 Task: Add Amazing Grass Tropical Green Superfood Energy to the cart.
Action: Mouse moved to (222, 100)
Screenshot: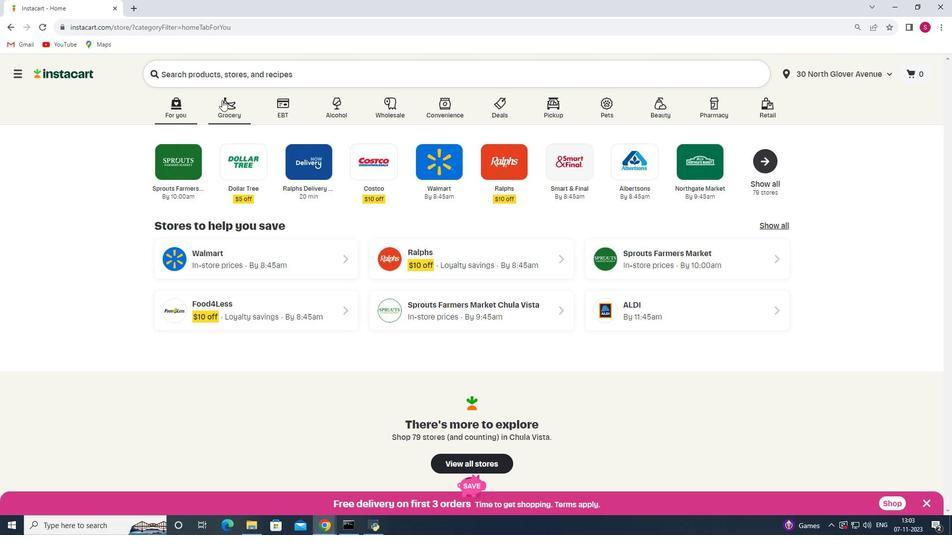 
Action: Mouse pressed left at (222, 100)
Screenshot: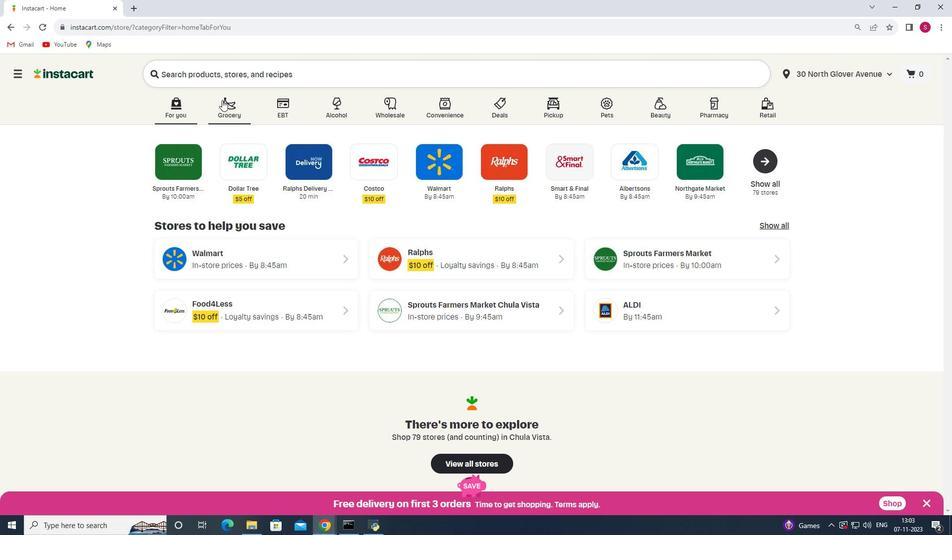 
Action: Mouse moved to (221, 282)
Screenshot: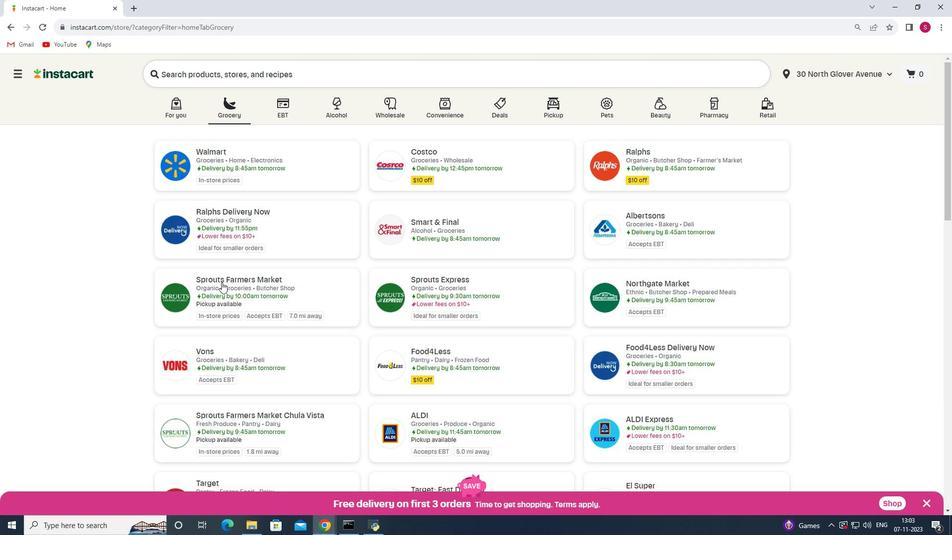 
Action: Mouse pressed left at (221, 282)
Screenshot: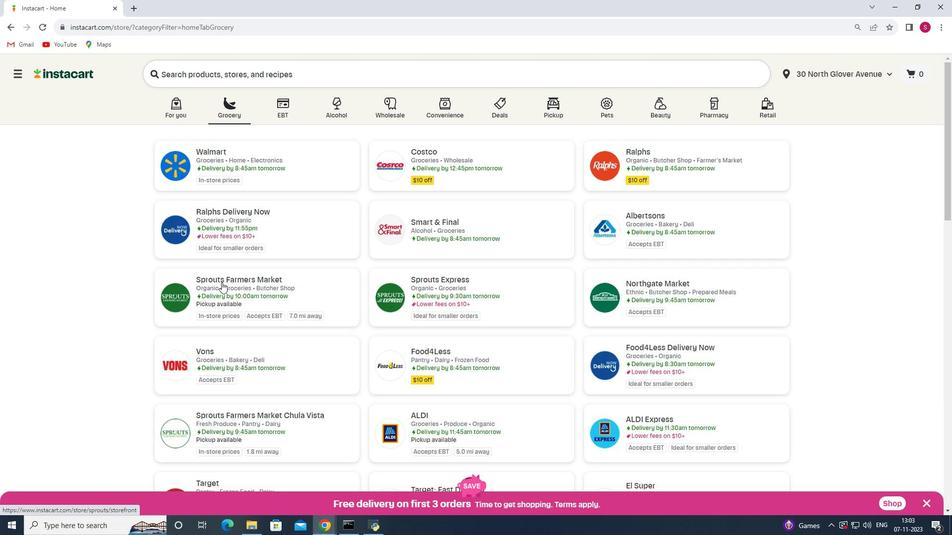 
Action: Mouse moved to (49, 293)
Screenshot: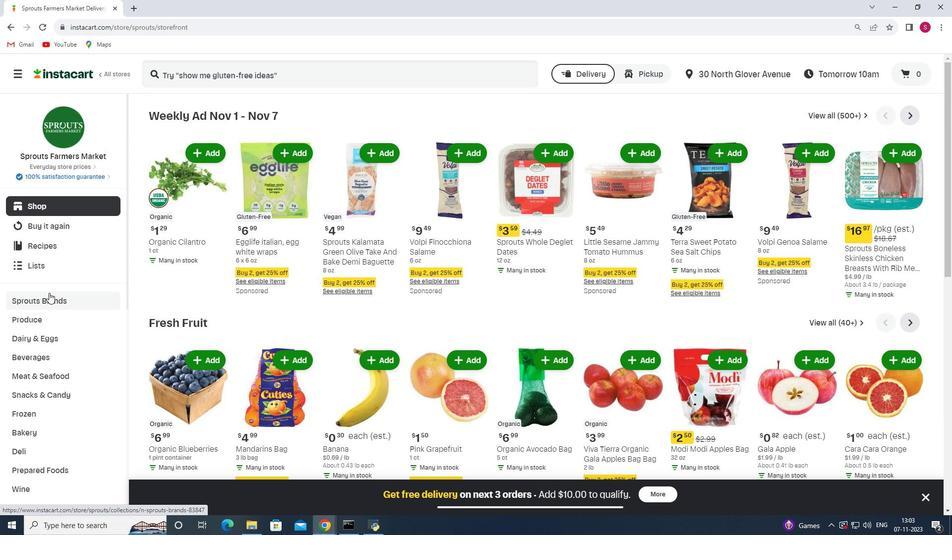 
Action: Mouse scrolled (49, 292) with delta (0, 0)
Screenshot: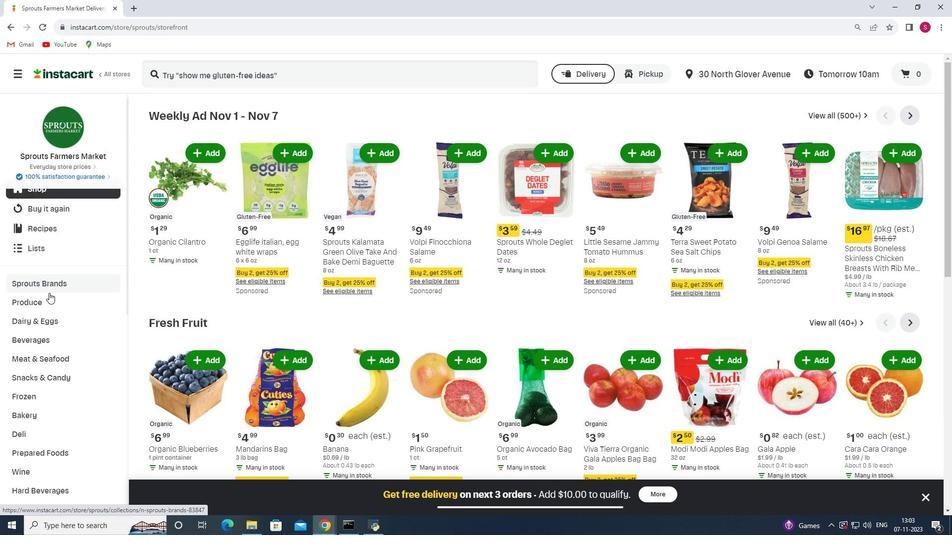 
Action: Mouse scrolled (49, 292) with delta (0, 0)
Screenshot: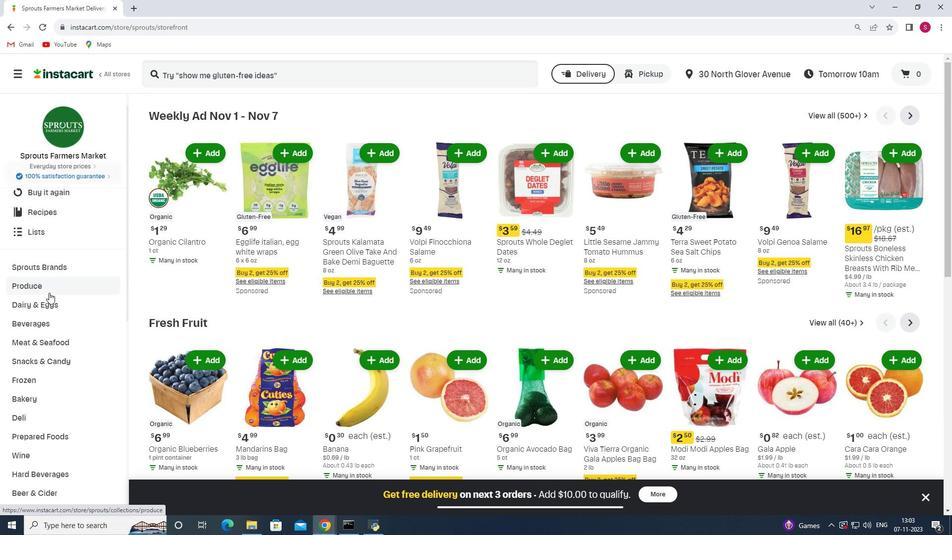 
Action: Mouse scrolled (49, 292) with delta (0, 0)
Screenshot: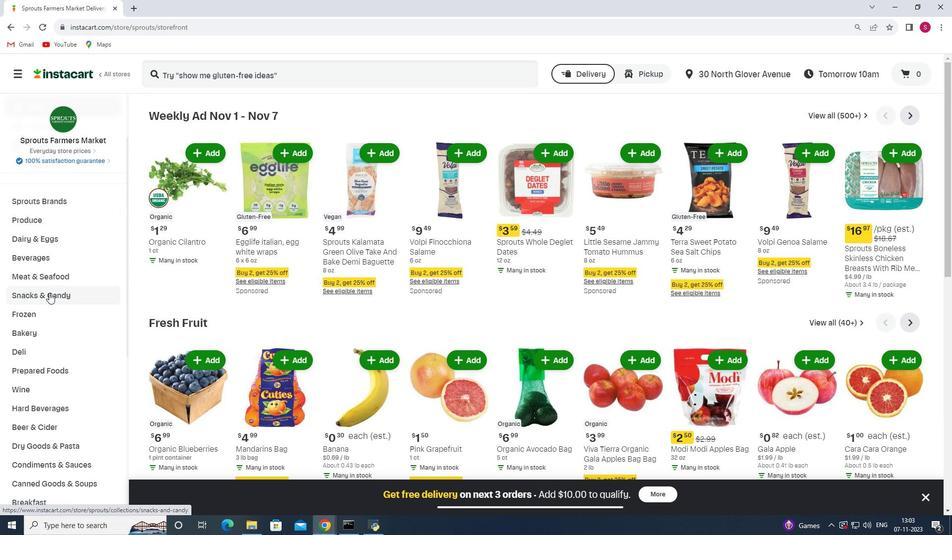 
Action: Mouse scrolled (49, 292) with delta (0, 0)
Screenshot: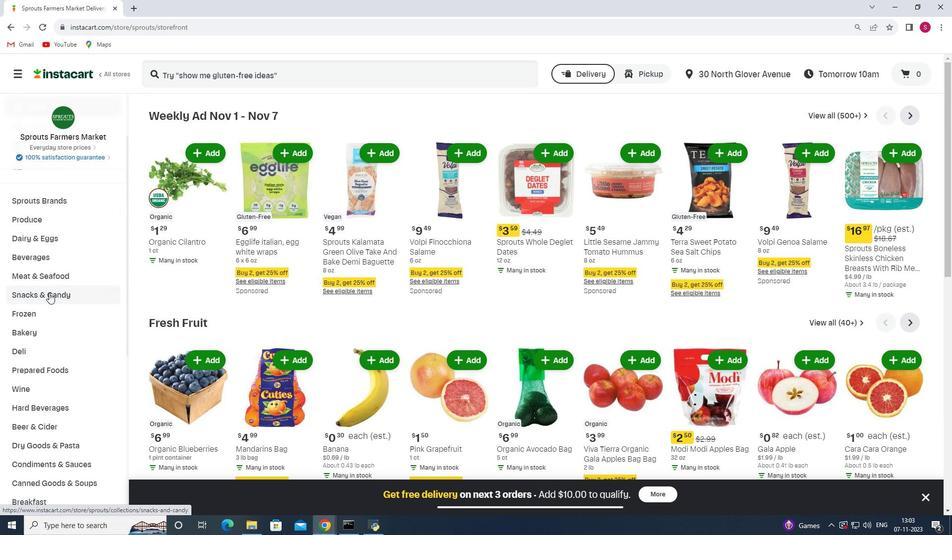 
Action: Mouse scrolled (49, 292) with delta (0, 0)
Screenshot: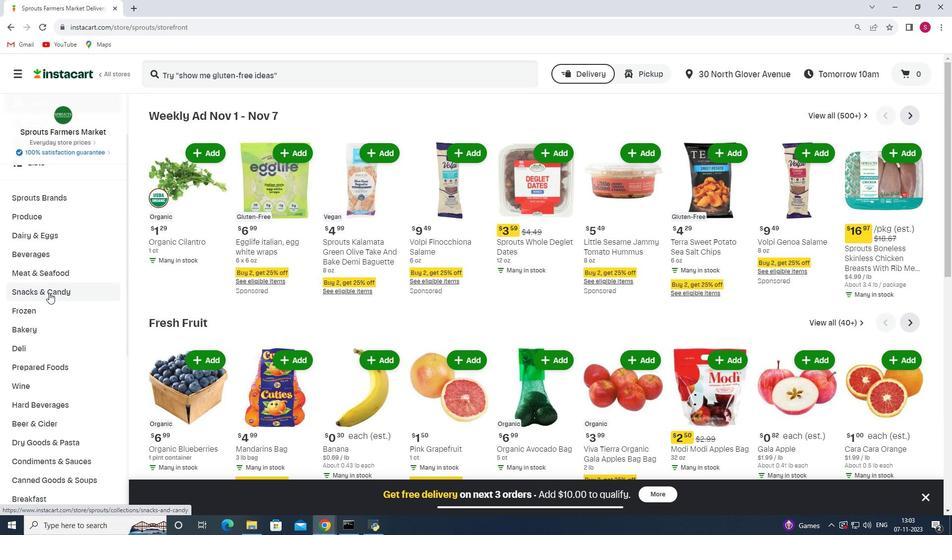 
Action: Mouse scrolled (49, 292) with delta (0, 0)
Screenshot: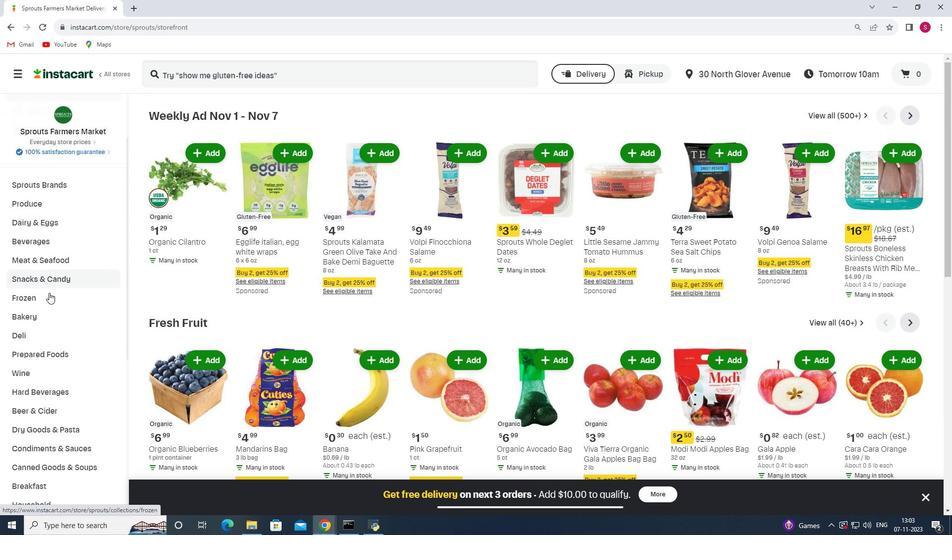 
Action: Mouse scrolled (49, 292) with delta (0, 0)
Screenshot: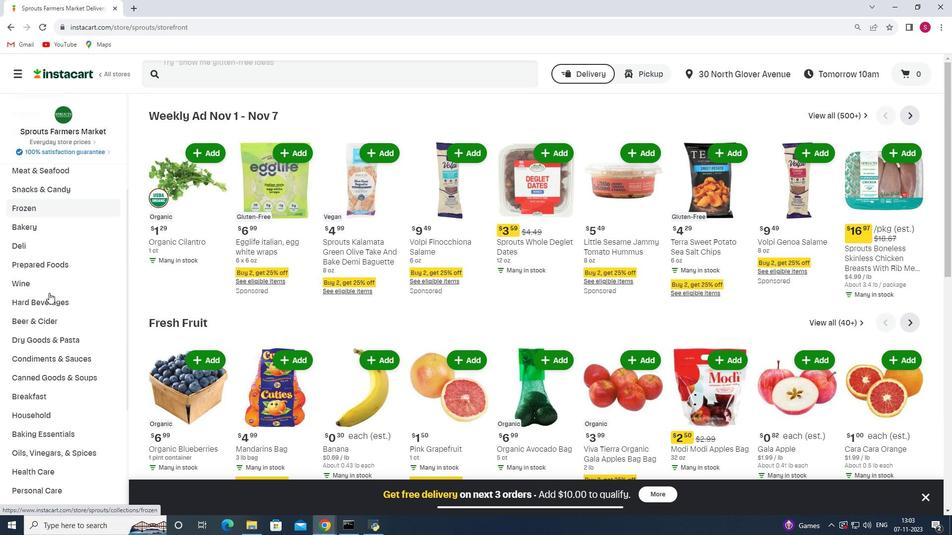 
Action: Mouse scrolled (49, 292) with delta (0, 0)
Screenshot: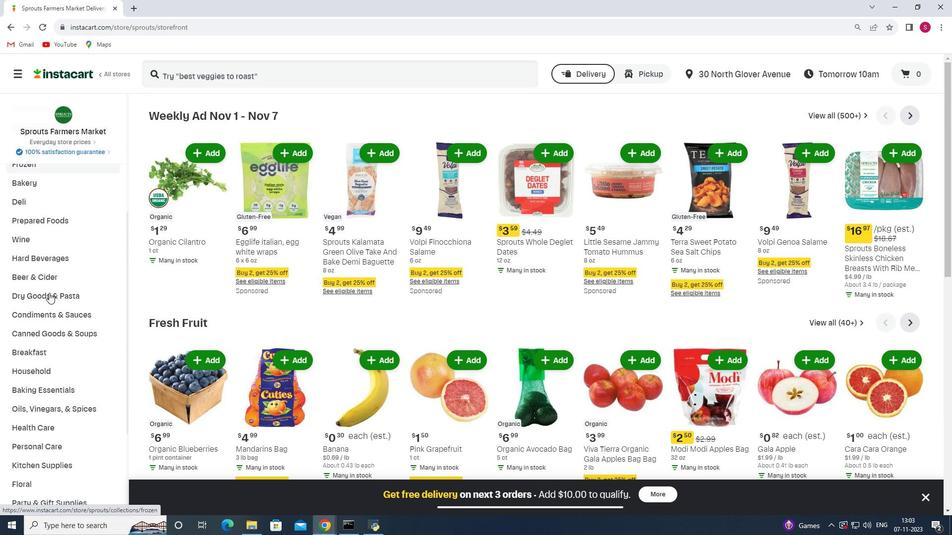 
Action: Mouse scrolled (49, 292) with delta (0, 0)
Screenshot: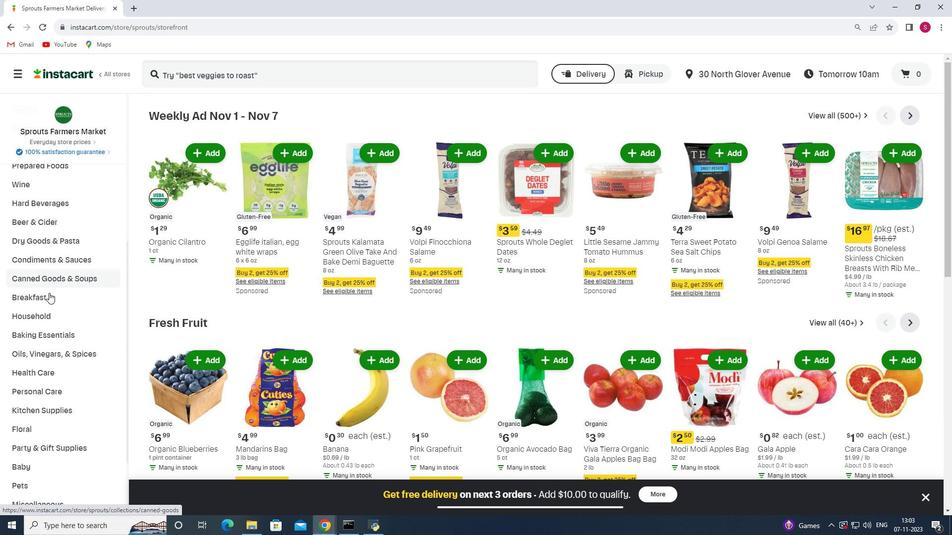 
Action: Mouse scrolled (49, 292) with delta (0, 0)
Screenshot: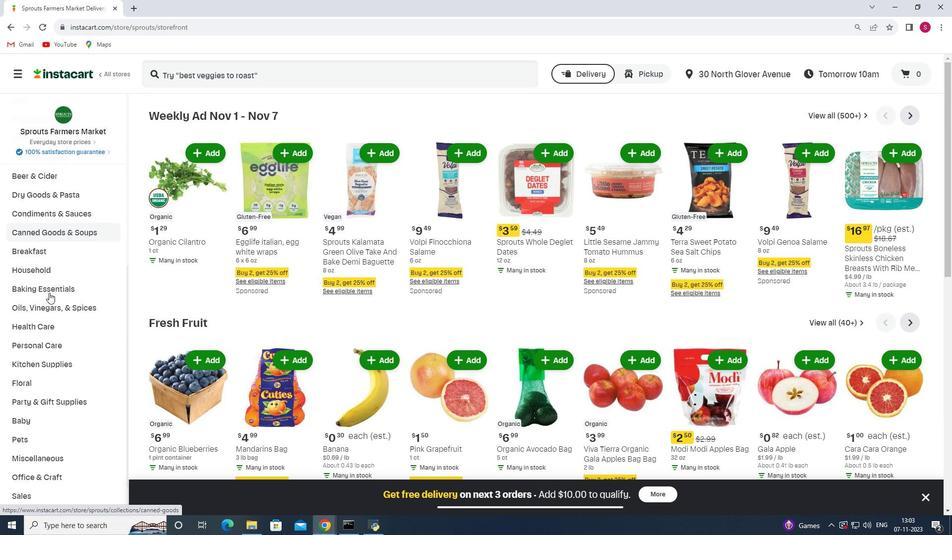 
Action: Mouse moved to (53, 286)
Screenshot: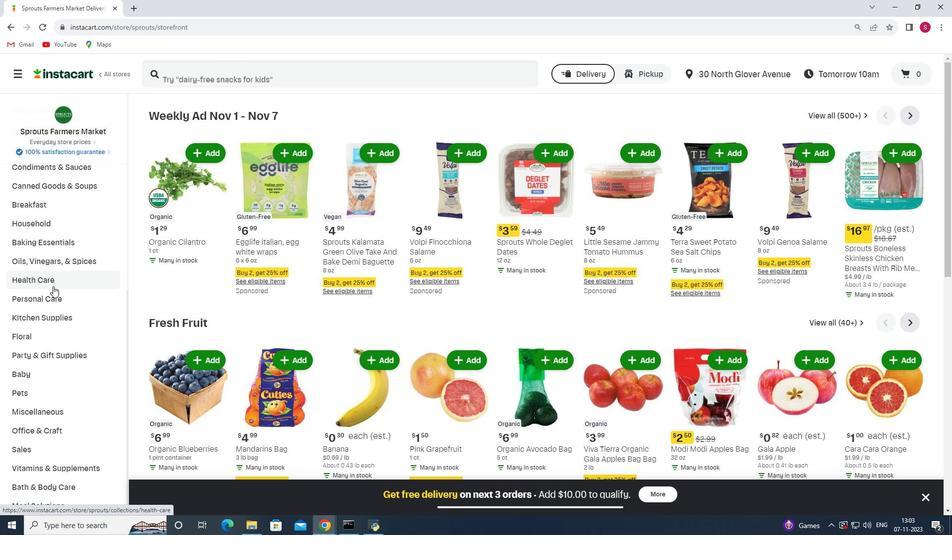 
Action: Mouse pressed left at (53, 286)
Screenshot: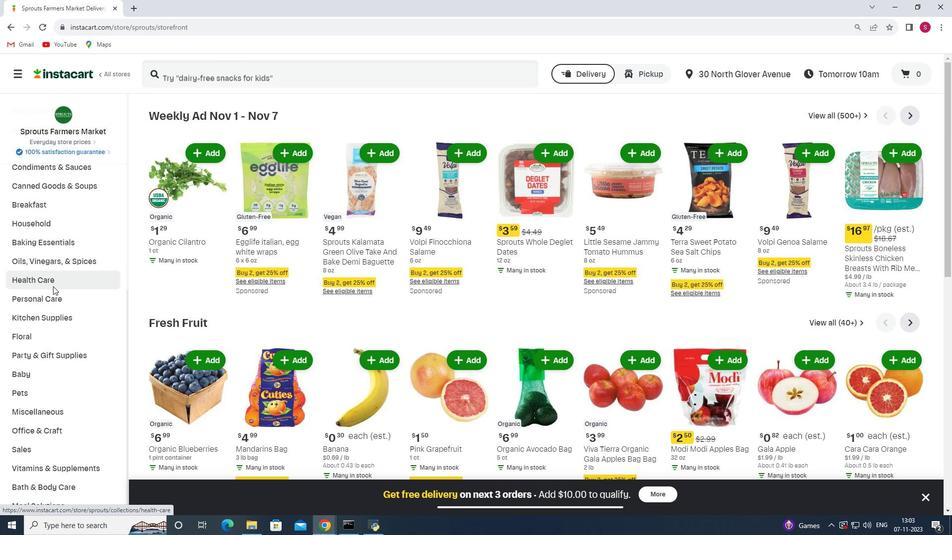 
Action: Mouse moved to (356, 141)
Screenshot: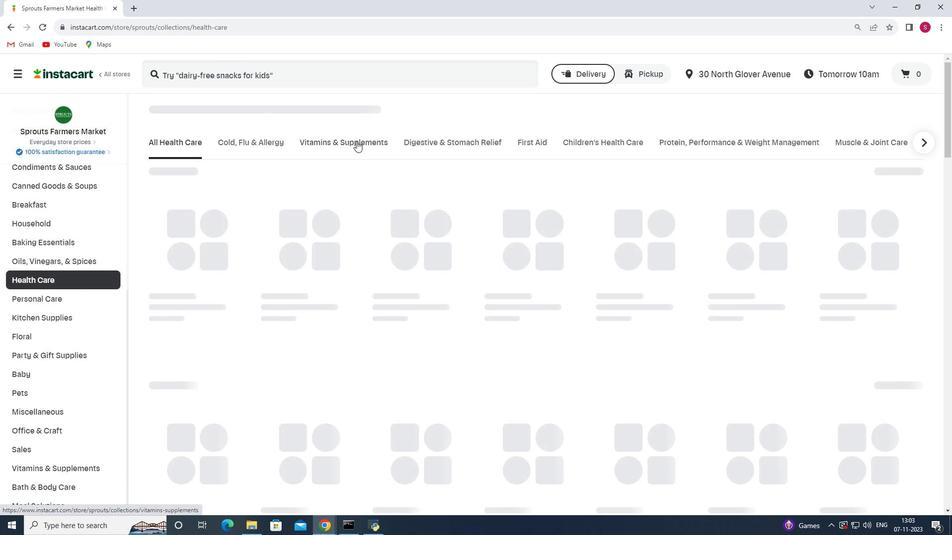 
Action: Mouse pressed left at (356, 141)
Screenshot: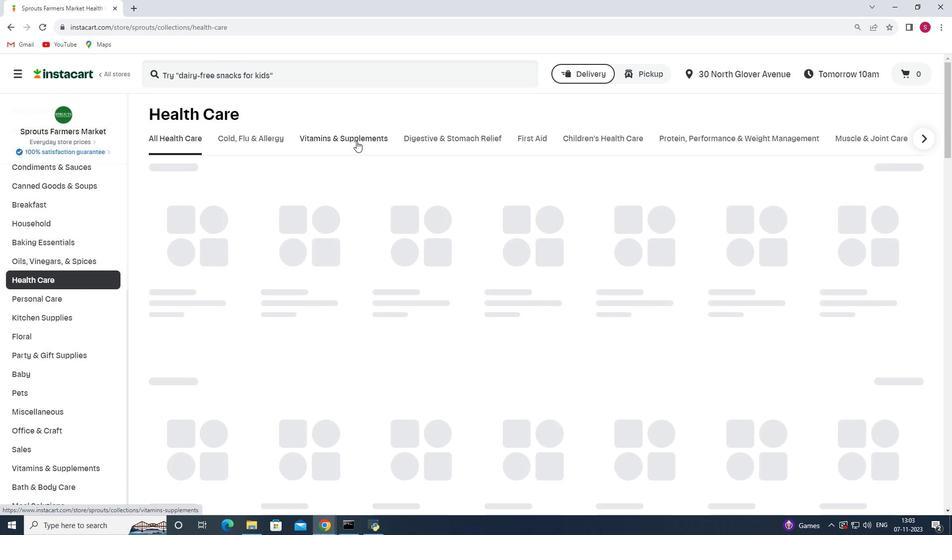 
Action: Mouse moved to (400, 183)
Screenshot: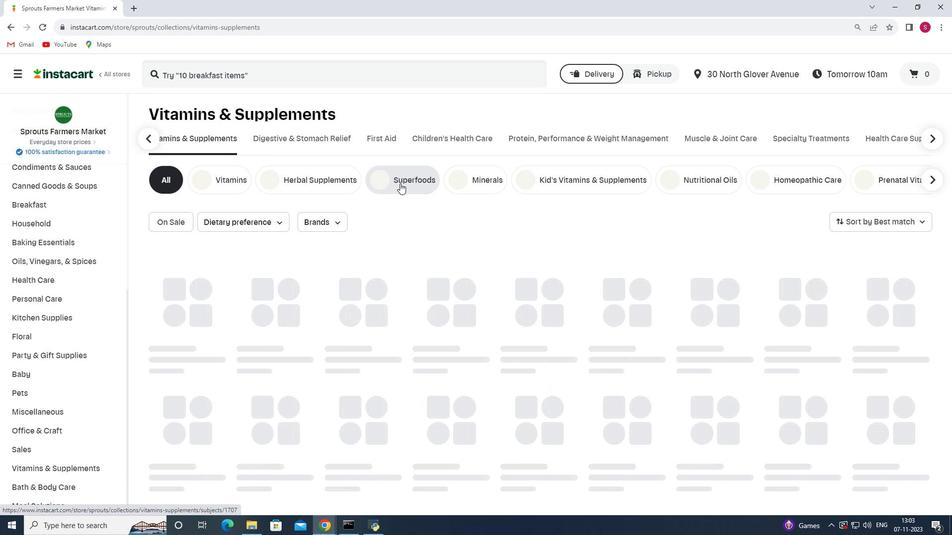 
Action: Mouse pressed left at (400, 183)
Screenshot: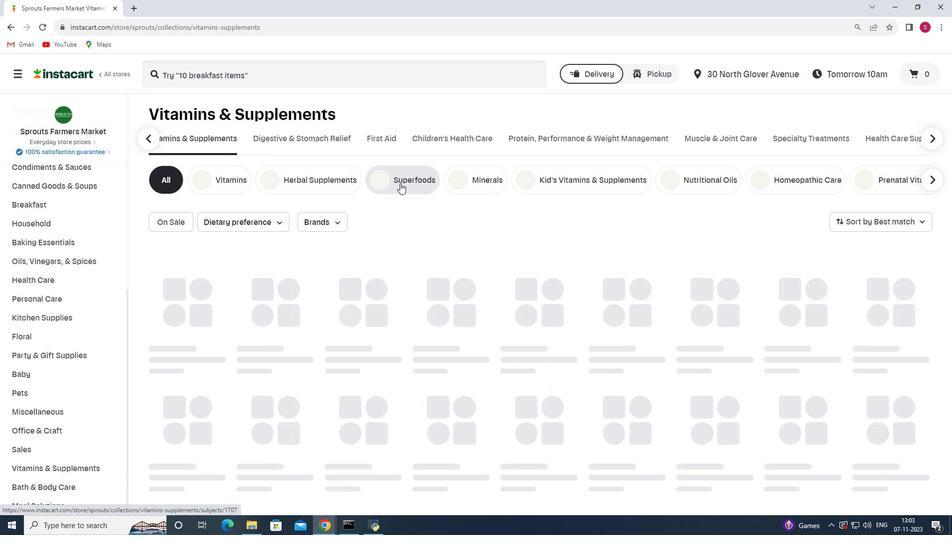 
Action: Mouse moved to (277, 73)
Screenshot: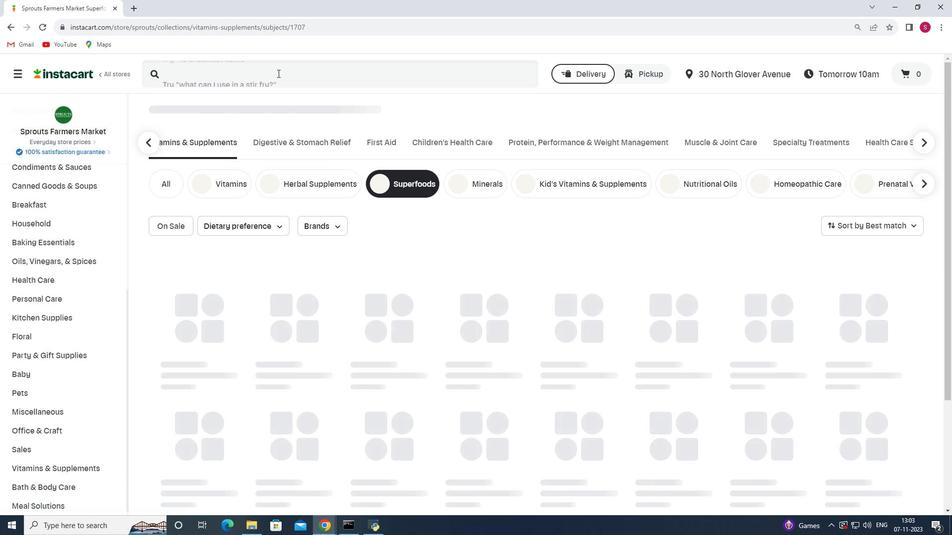 
Action: Mouse pressed left at (277, 73)
Screenshot: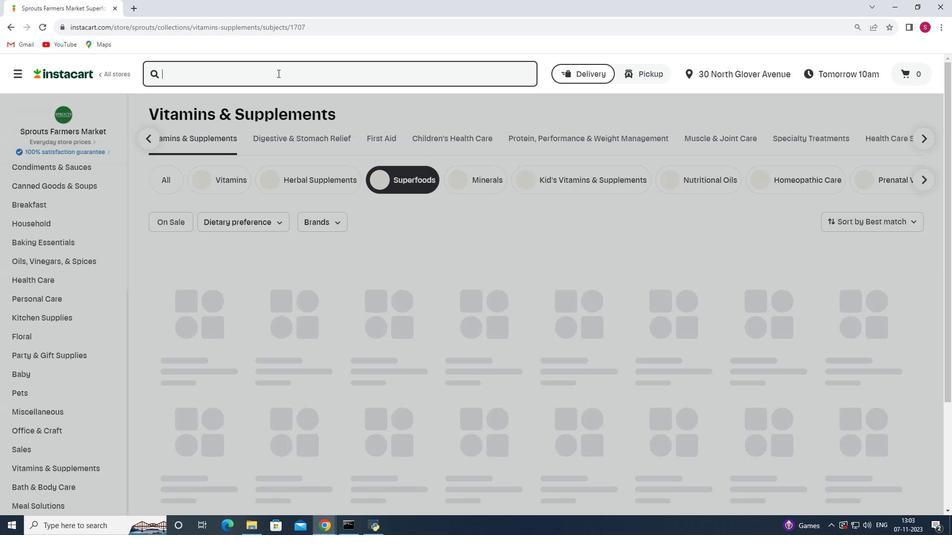 
Action: Key pressed <Key.shift>Amazing<Key.space><Key.shift>Grass<Key.space><Key.shift>tropical<Key.space><Key.shift>Green<Key.space><Key.shift>superfood<Key.space><Key.shift>Energy<Key.enter>
Screenshot: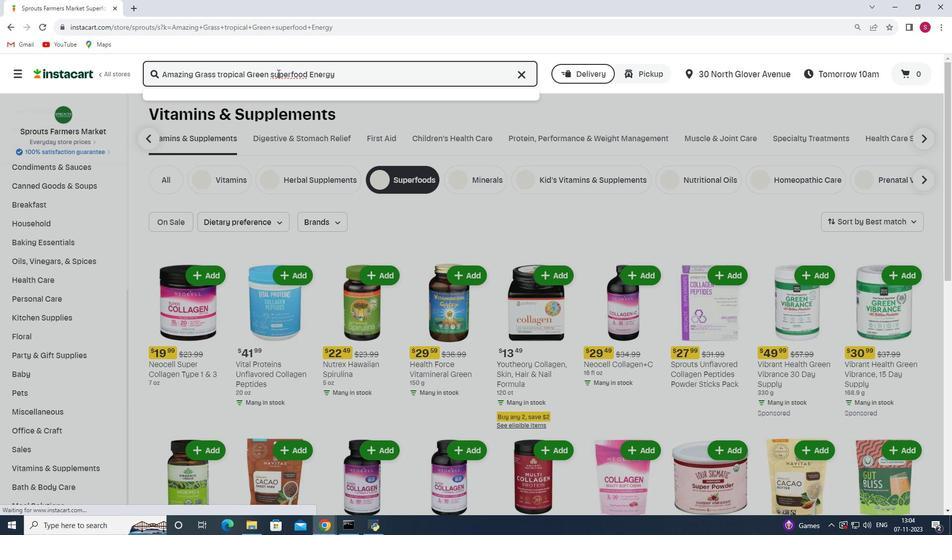 
Action: Mouse moved to (424, 193)
Screenshot: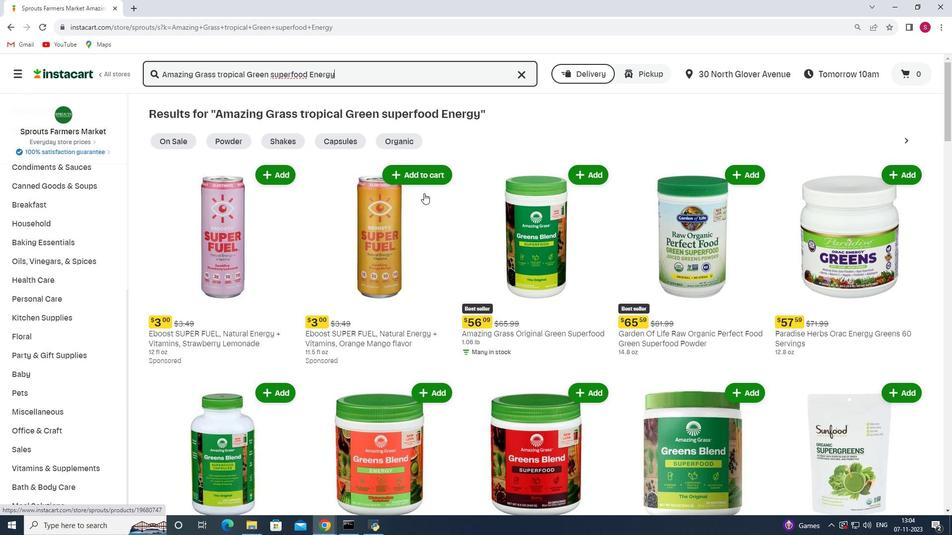 
Action: Mouse scrolled (424, 192) with delta (0, 0)
Screenshot: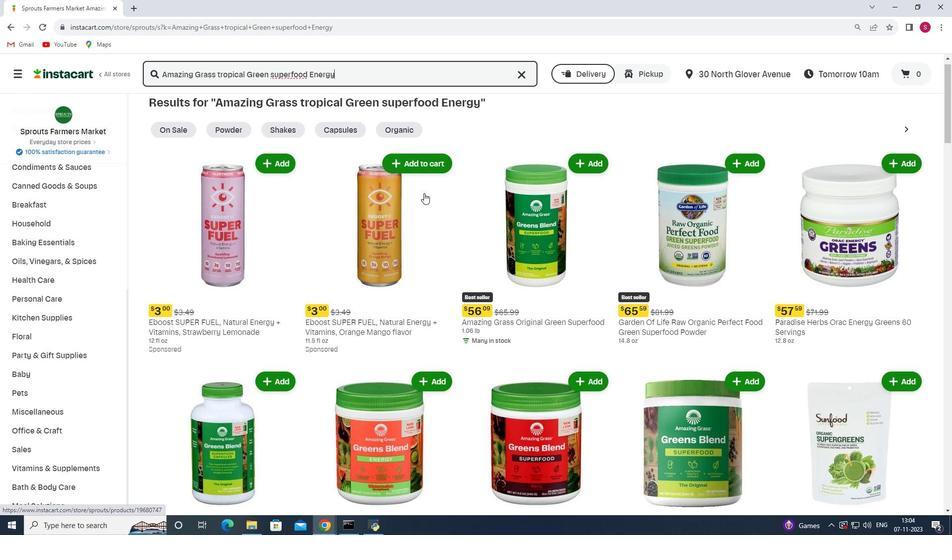 
Action: Mouse scrolled (424, 192) with delta (0, 0)
Screenshot: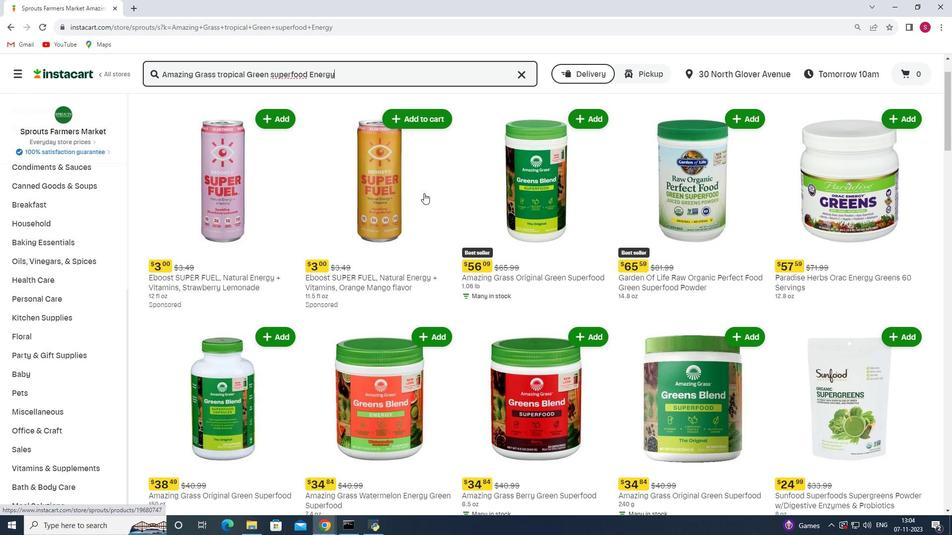 
Action: Mouse scrolled (424, 192) with delta (0, 0)
Screenshot: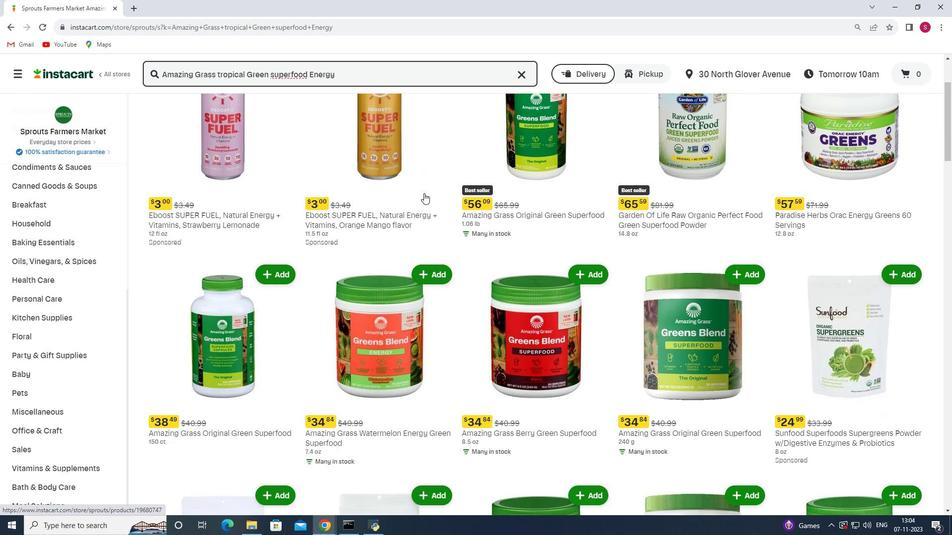 
Action: Mouse scrolled (424, 192) with delta (0, 0)
Screenshot: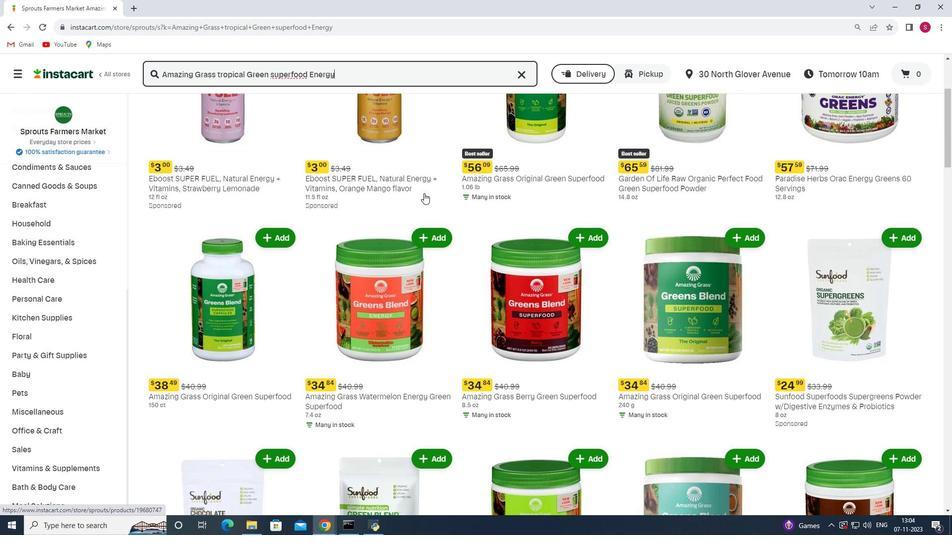 
Action: Mouse scrolled (424, 192) with delta (0, 0)
Screenshot: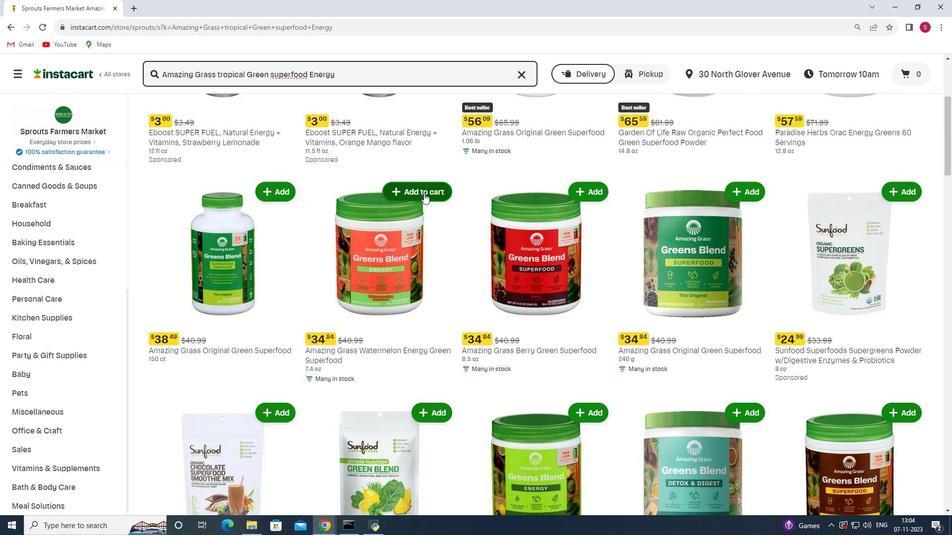 
Action: Mouse scrolled (424, 192) with delta (0, 0)
Screenshot: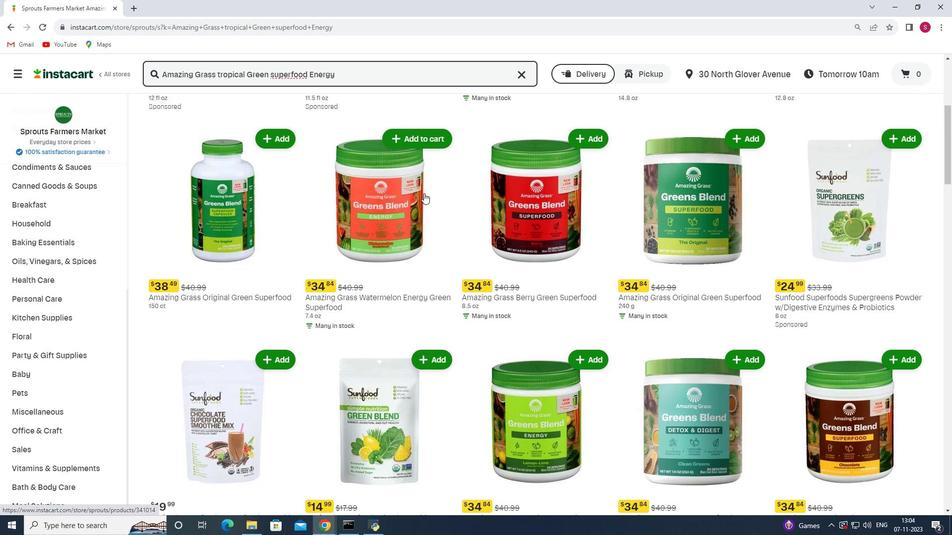 
Action: Mouse moved to (424, 192)
Screenshot: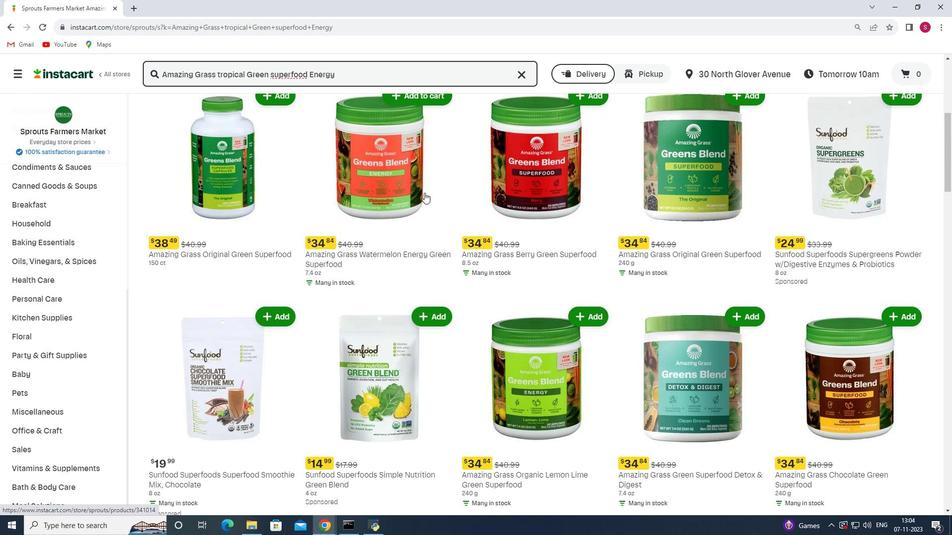 
Action: Mouse scrolled (424, 192) with delta (0, 0)
Screenshot: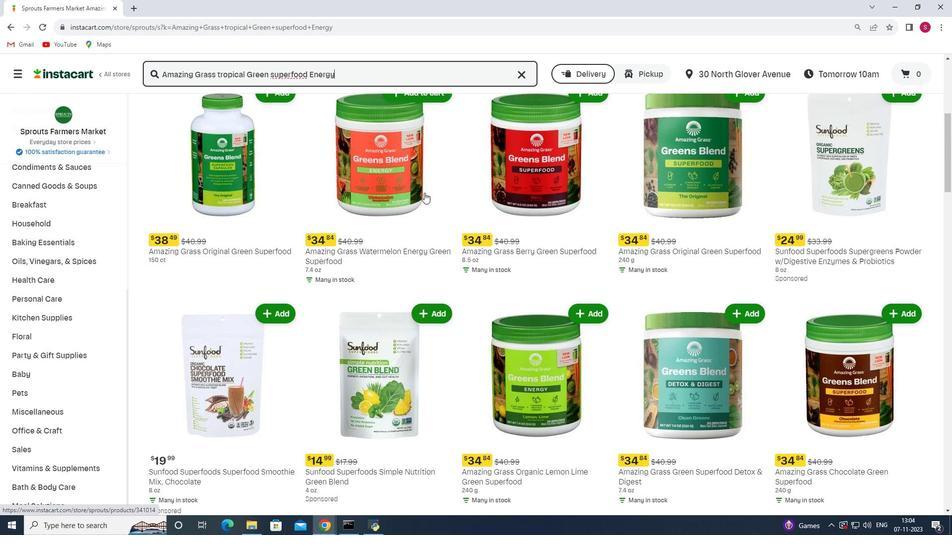 
Action: Mouse scrolled (424, 192) with delta (0, 0)
Screenshot: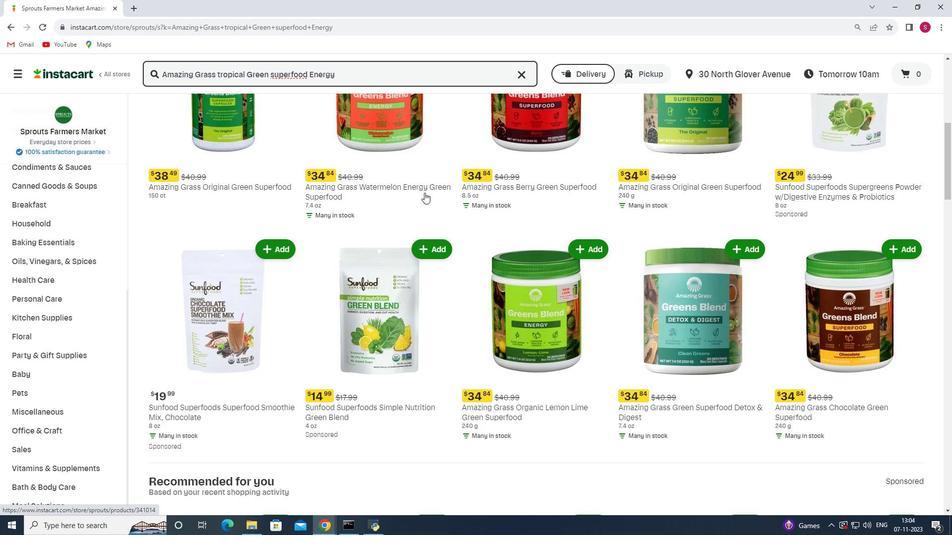 
Action: Mouse scrolled (424, 192) with delta (0, 0)
Screenshot: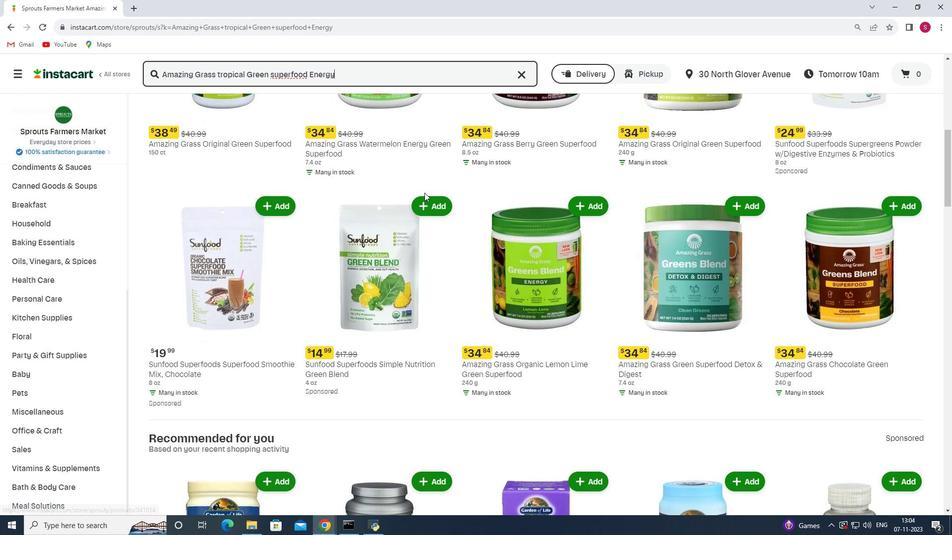 
Action: Mouse scrolled (424, 192) with delta (0, 0)
Screenshot: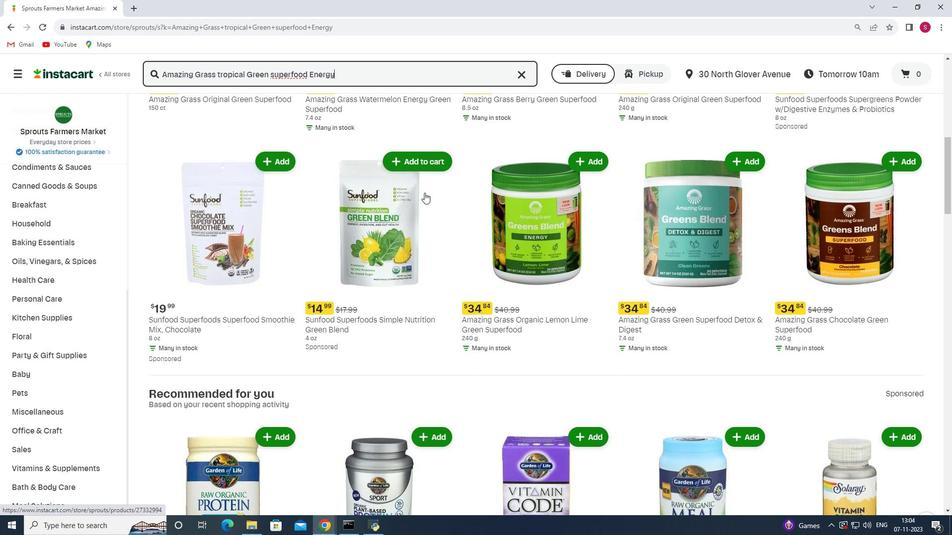 
Action: Mouse scrolled (424, 192) with delta (0, 0)
Screenshot: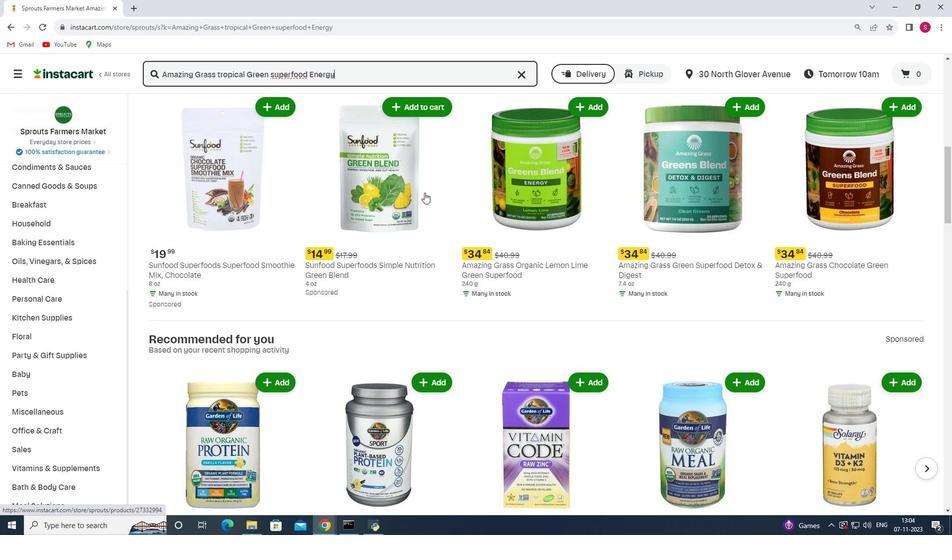 
Action: Mouse scrolled (424, 192) with delta (0, 0)
Screenshot: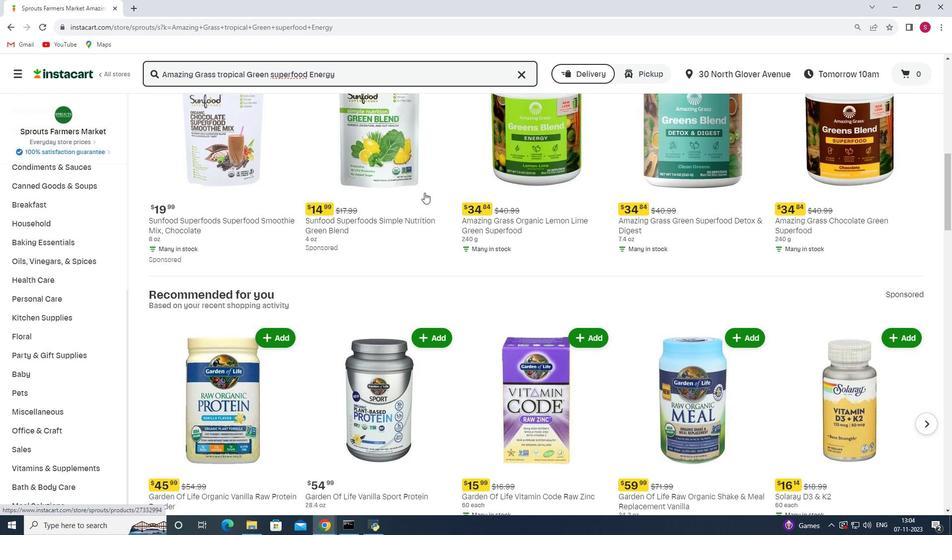 
Action: Mouse scrolled (424, 192) with delta (0, 0)
Screenshot: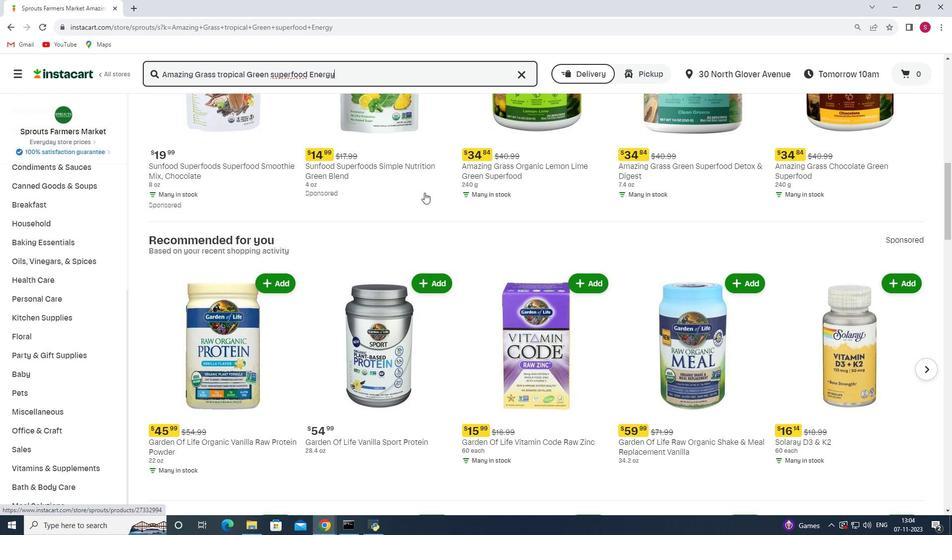 
Action: Mouse scrolled (424, 192) with delta (0, 0)
Screenshot: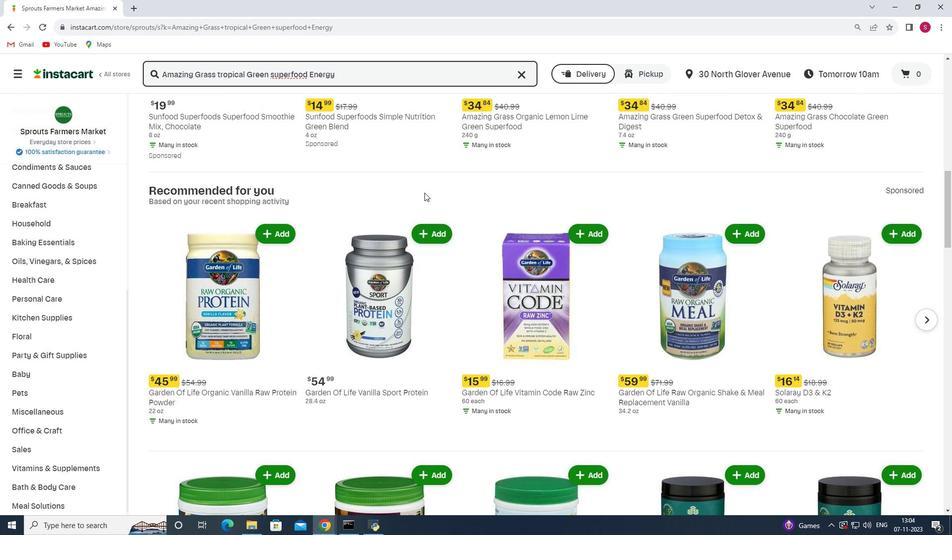 
Action: Mouse scrolled (424, 192) with delta (0, 0)
Screenshot: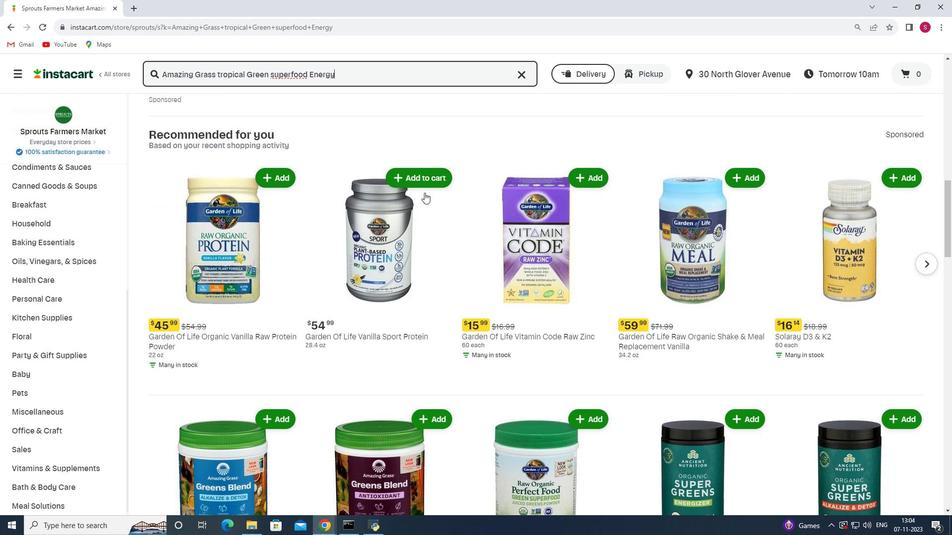 
Action: Mouse scrolled (424, 192) with delta (0, 0)
Screenshot: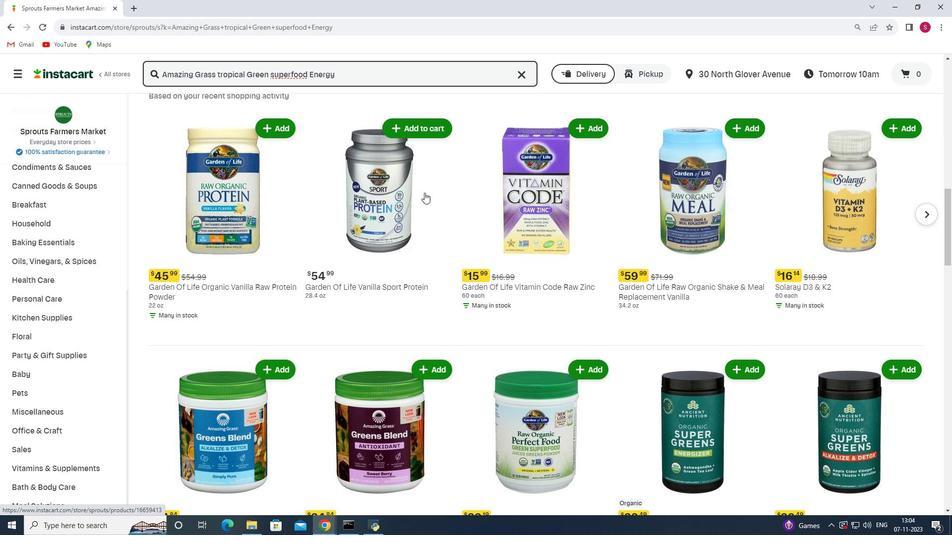 
Action: Mouse scrolled (424, 192) with delta (0, 0)
Screenshot: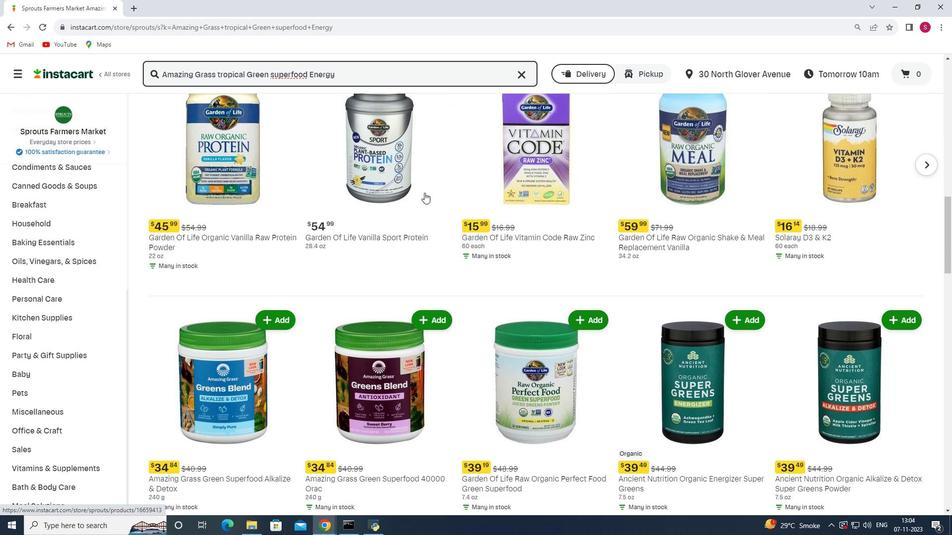 
Action: Mouse scrolled (424, 192) with delta (0, 0)
Screenshot: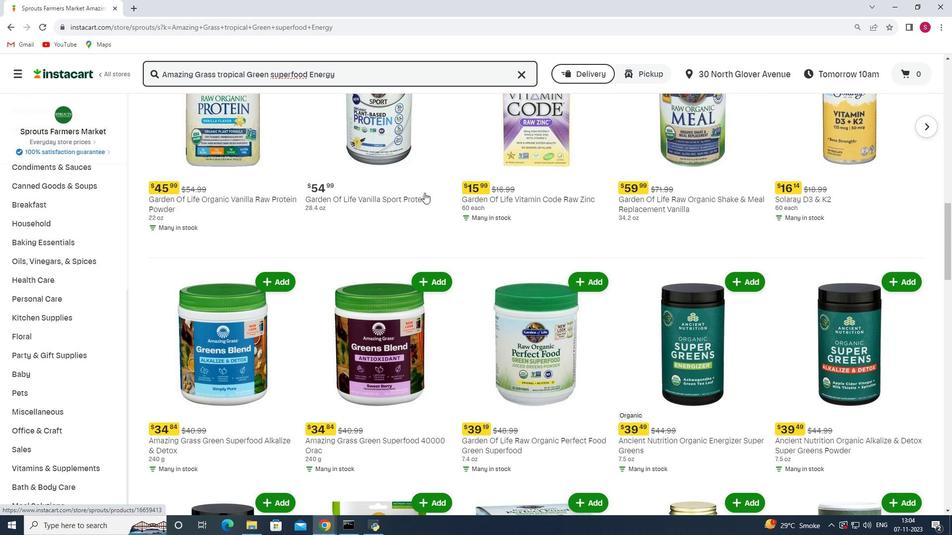 
Action: Mouse scrolled (424, 192) with delta (0, 0)
Screenshot: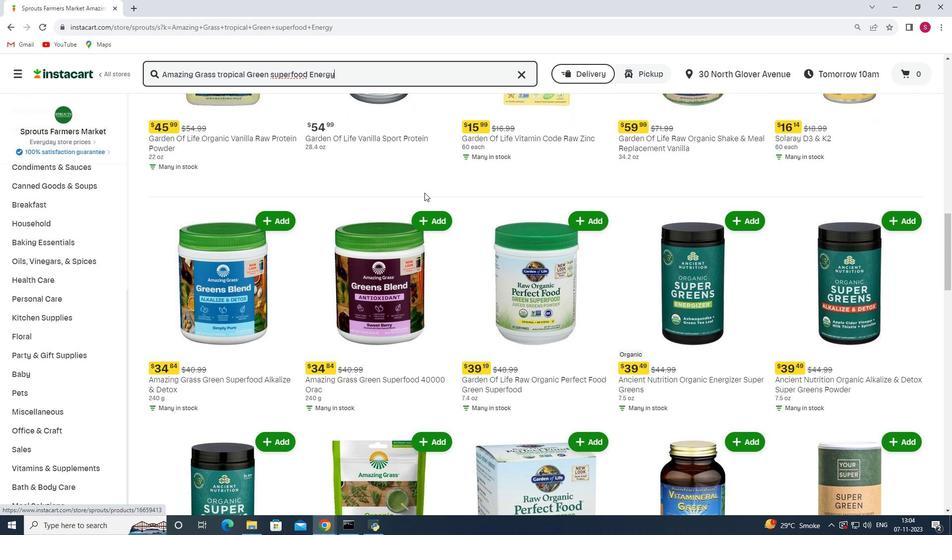 
Action: Mouse scrolled (424, 192) with delta (0, 0)
Screenshot: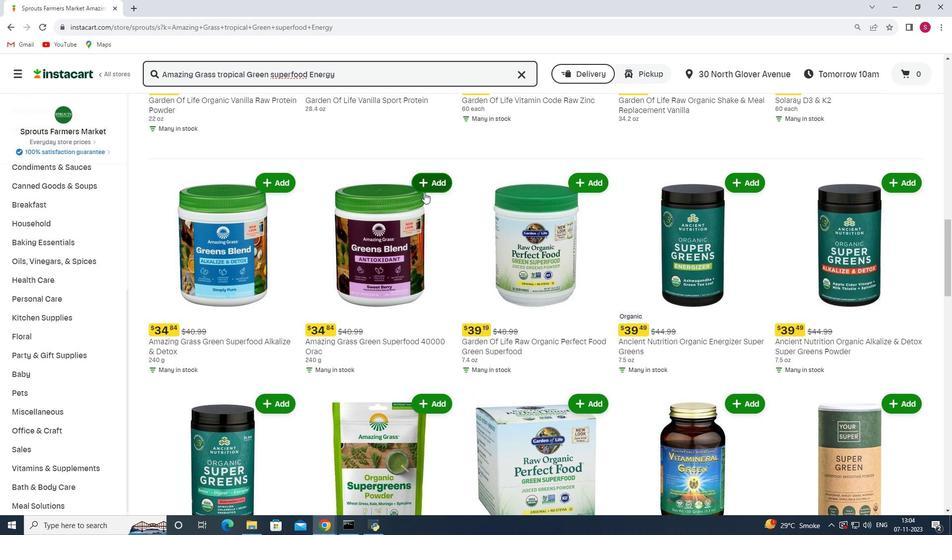 
Action: Mouse scrolled (424, 192) with delta (0, 0)
Screenshot: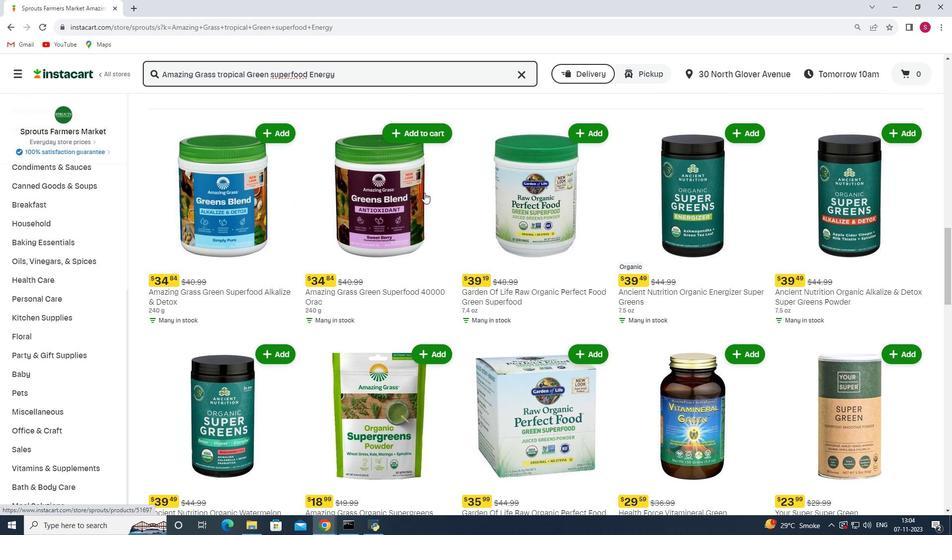 
Action: Mouse scrolled (424, 192) with delta (0, 0)
Screenshot: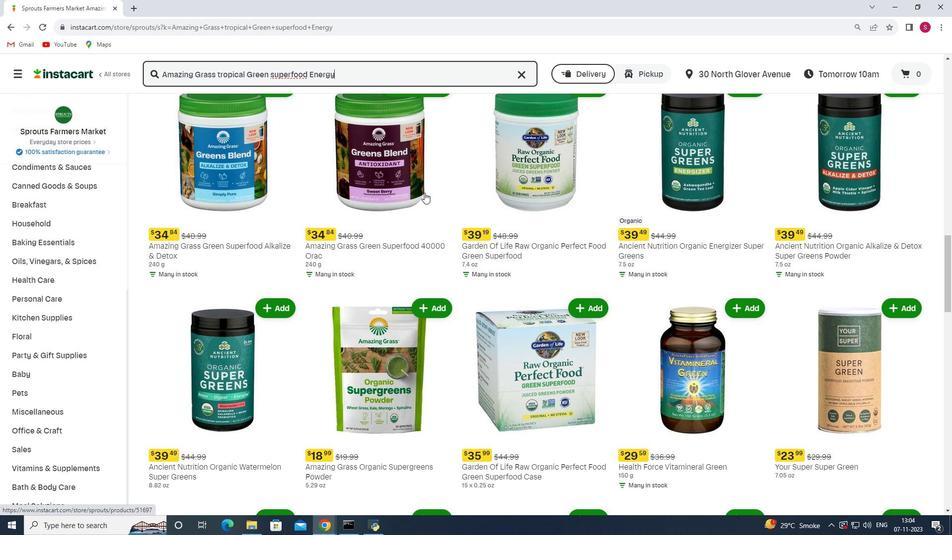
Action: Mouse moved to (435, 203)
Screenshot: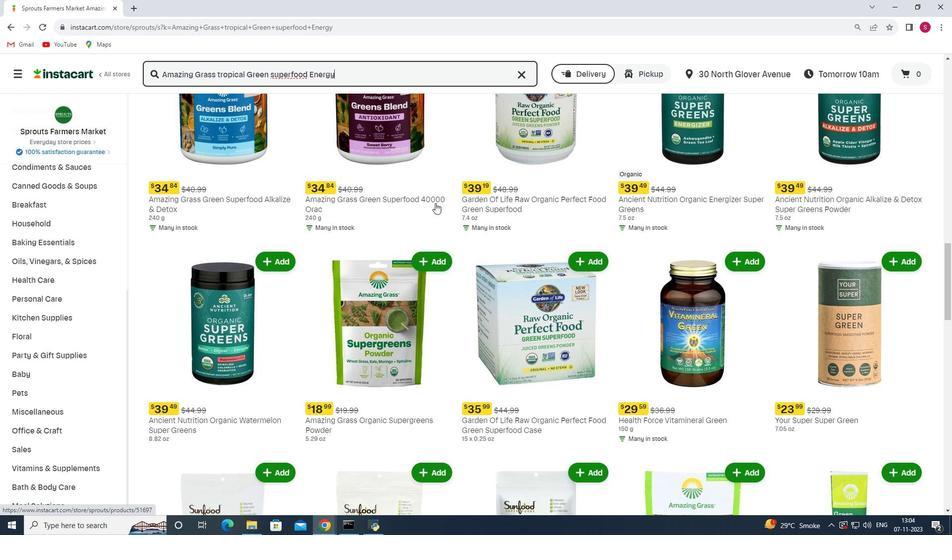 
Action: Mouse scrolled (435, 202) with delta (0, 0)
Screenshot: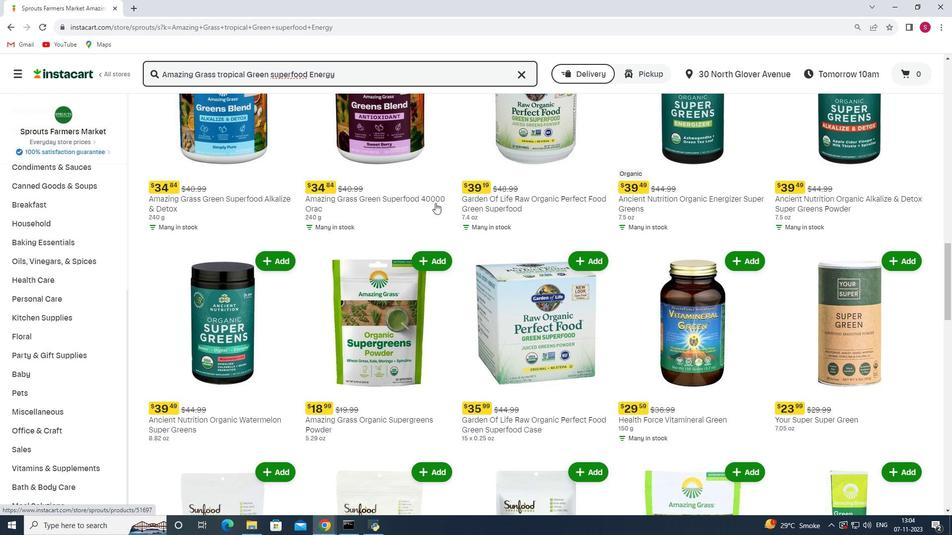 
Action: Mouse scrolled (435, 202) with delta (0, 0)
Screenshot: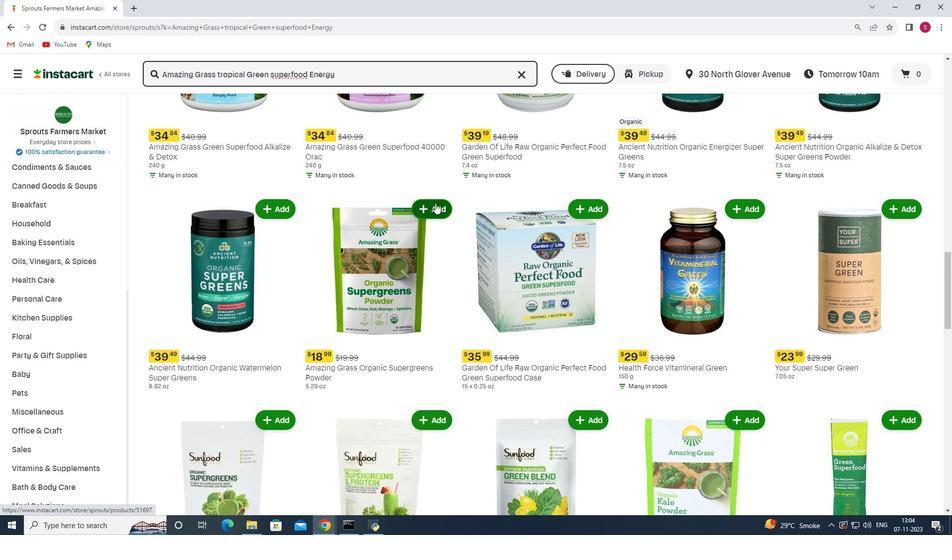 
Action: Mouse scrolled (435, 202) with delta (0, 0)
Screenshot: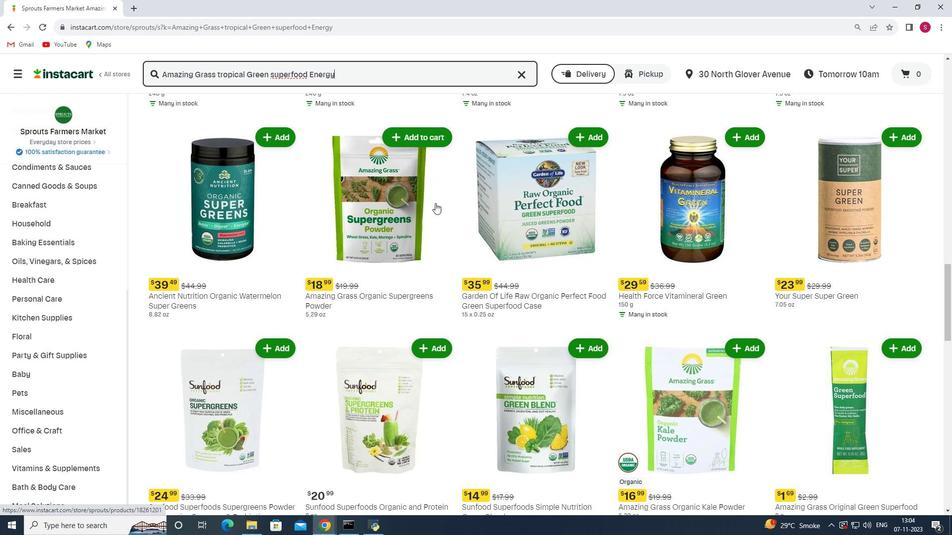 
Action: Mouse scrolled (435, 202) with delta (0, 0)
Screenshot: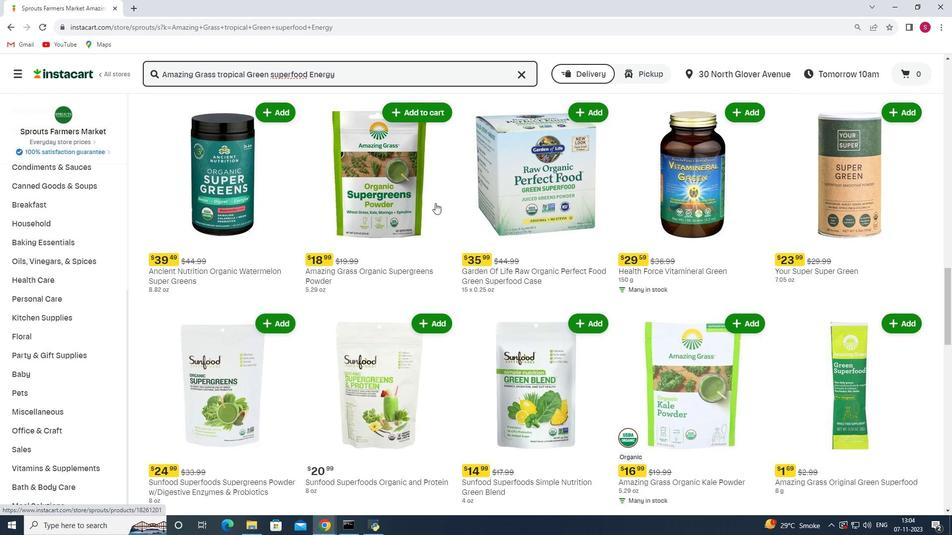 
Action: Mouse scrolled (435, 202) with delta (0, 0)
Screenshot: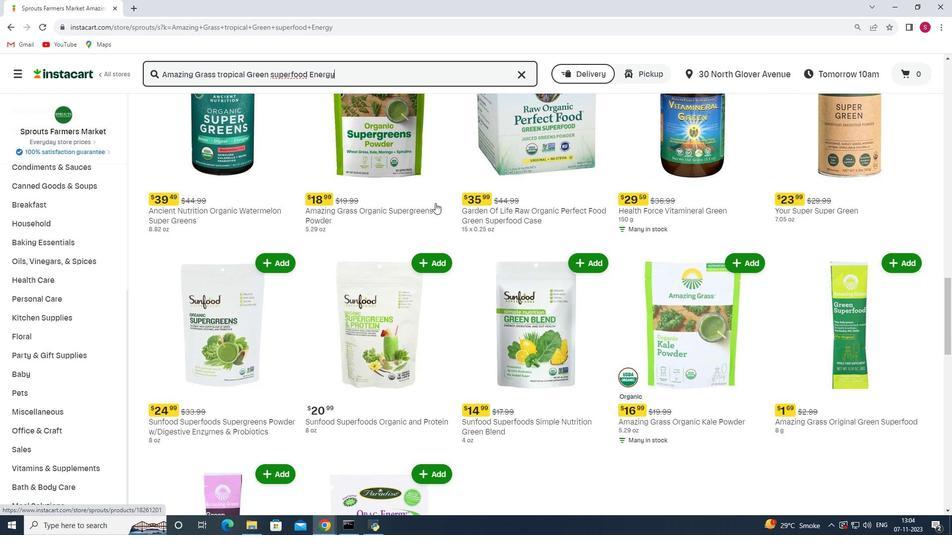 
Action: Mouse scrolled (435, 202) with delta (0, 0)
Screenshot: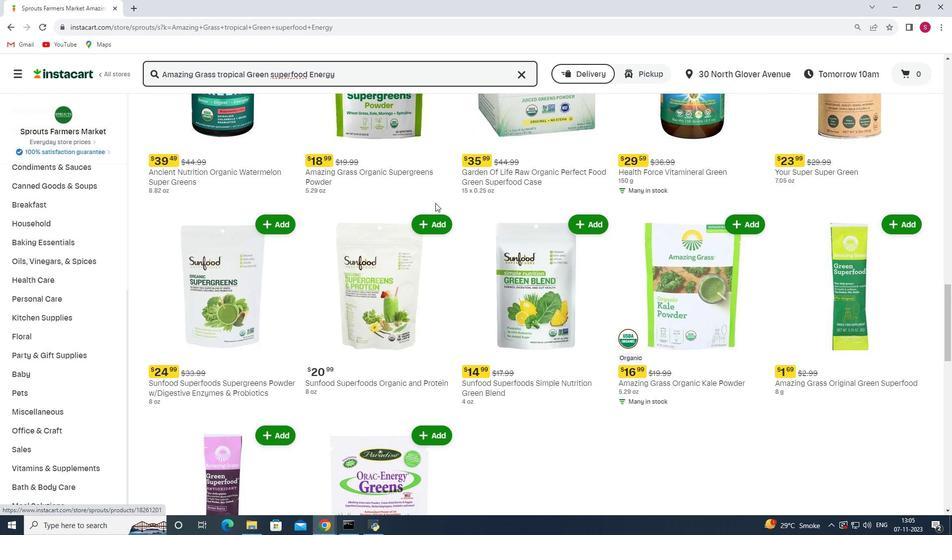 
Action: Mouse scrolled (435, 202) with delta (0, 0)
Screenshot: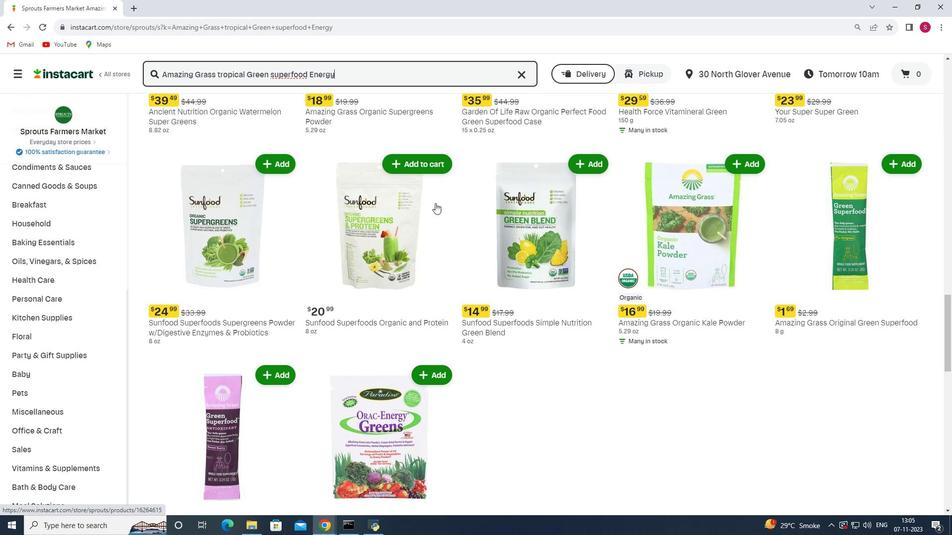 
Action: Mouse scrolled (435, 202) with delta (0, 0)
Screenshot: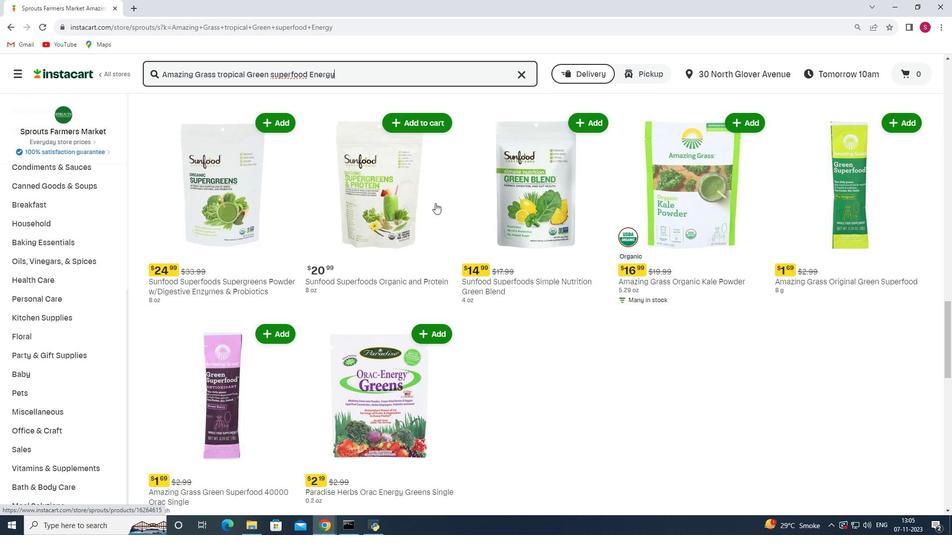 
Action: Mouse scrolled (435, 202) with delta (0, 0)
Screenshot: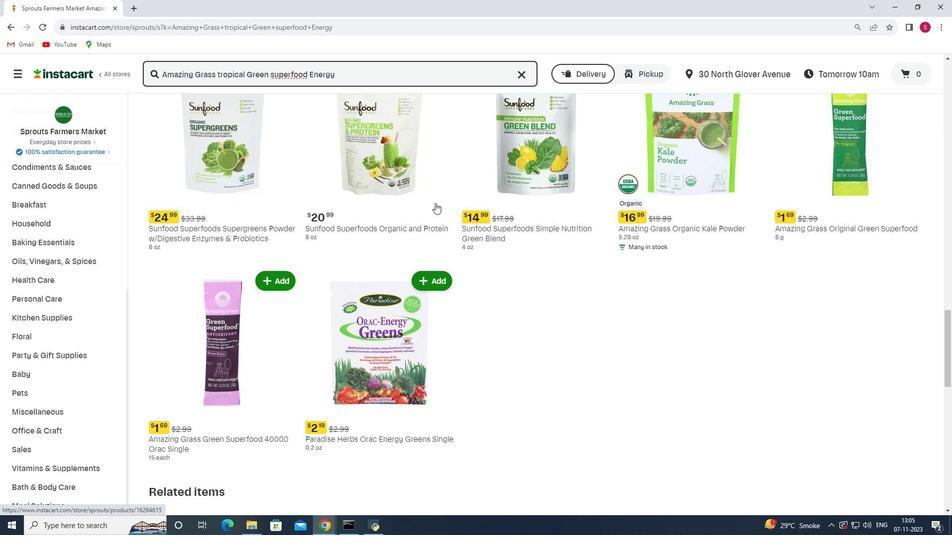 
Action: Mouse moved to (477, 211)
Screenshot: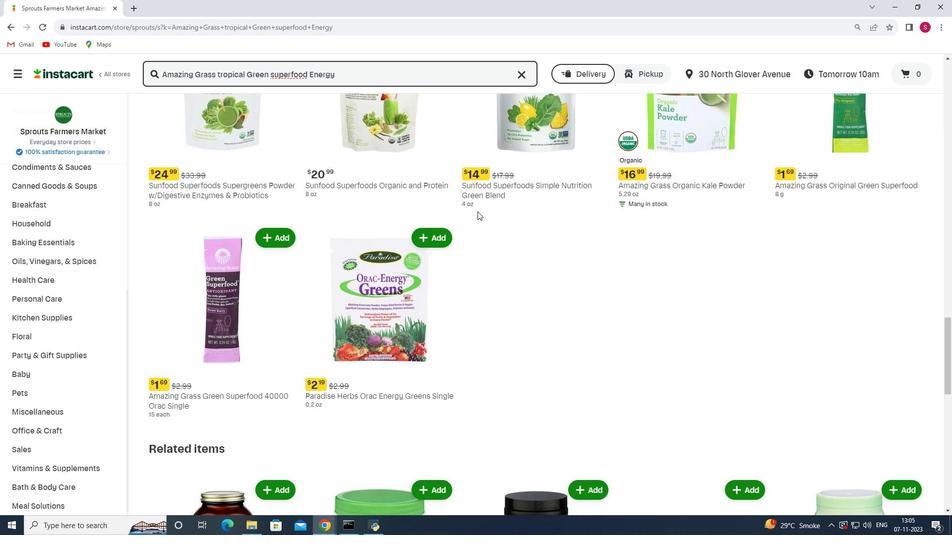 
Action: Mouse scrolled (477, 211) with delta (0, 0)
Screenshot: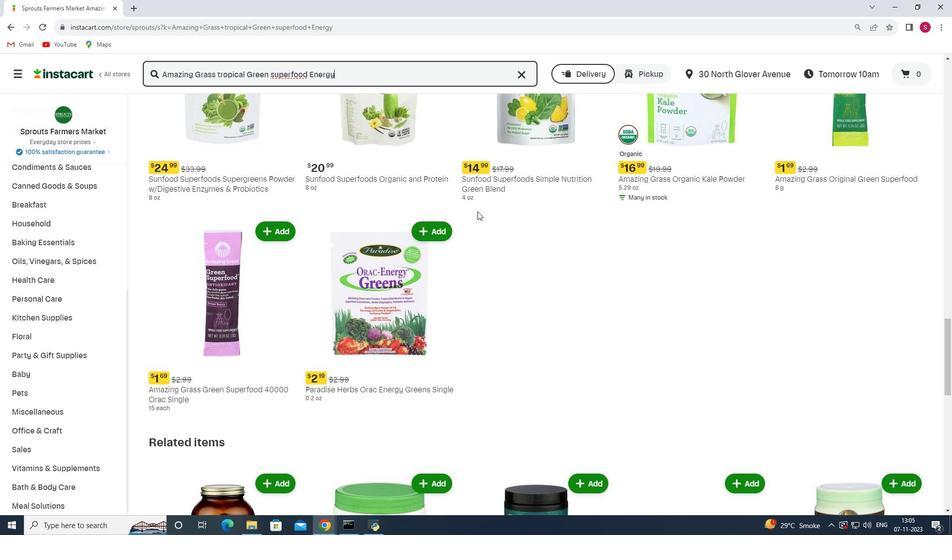 
Action: Mouse scrolled (477, 211) with delta (0, 0)
Screenshot: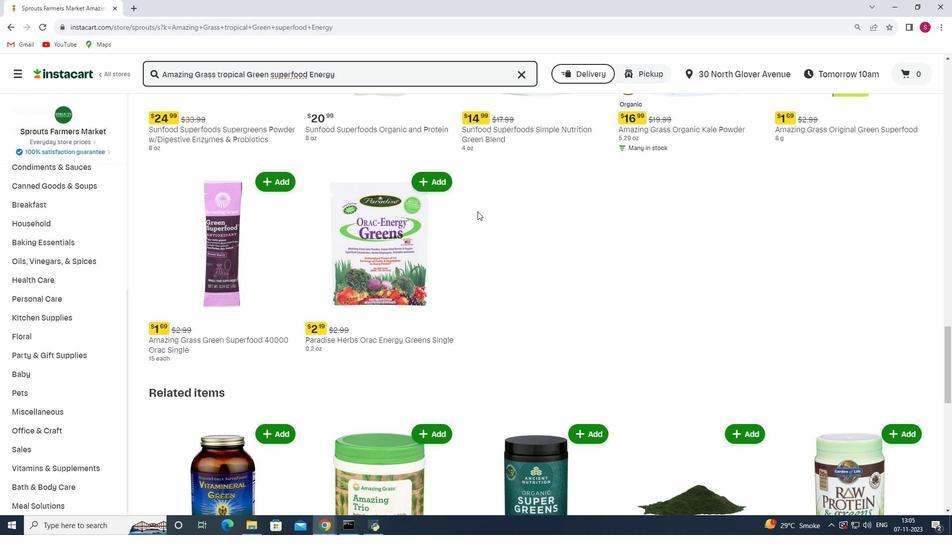 
Action: Mouse scrolled (477, 211) with delta (0, 0)
Screenshot: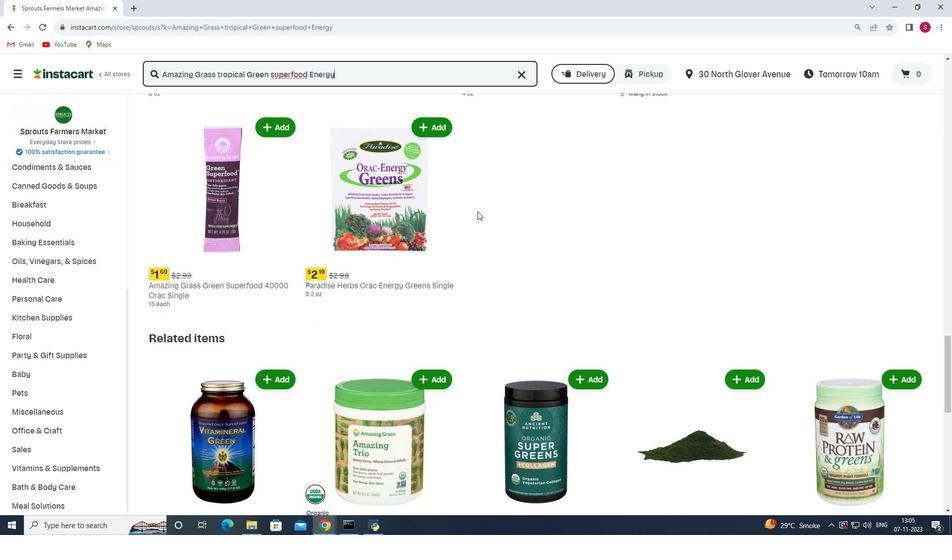 
Action: Mouse scrolled (477, 211) with delta (0, 0)
Screenshot: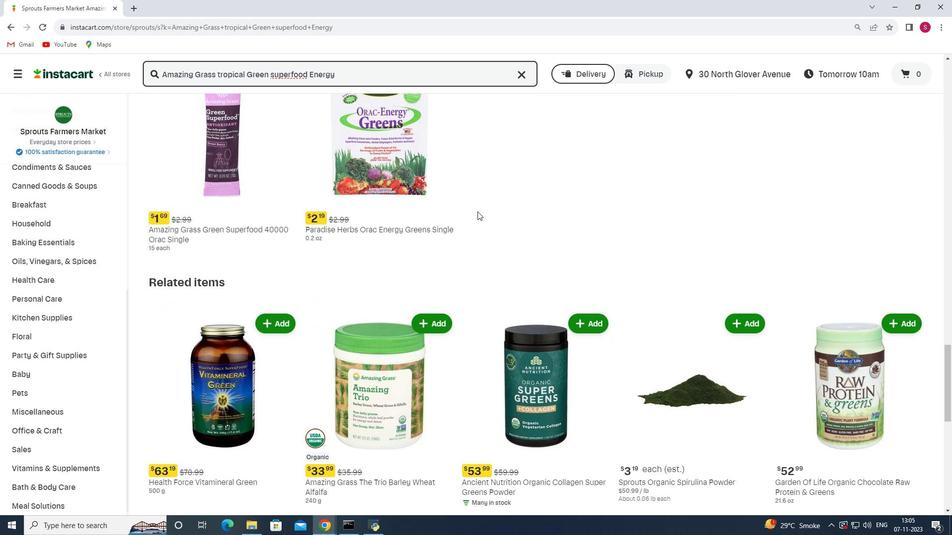 
Action: Mouse scrolled (477, 211) with delta (0, 0)
Screenshot: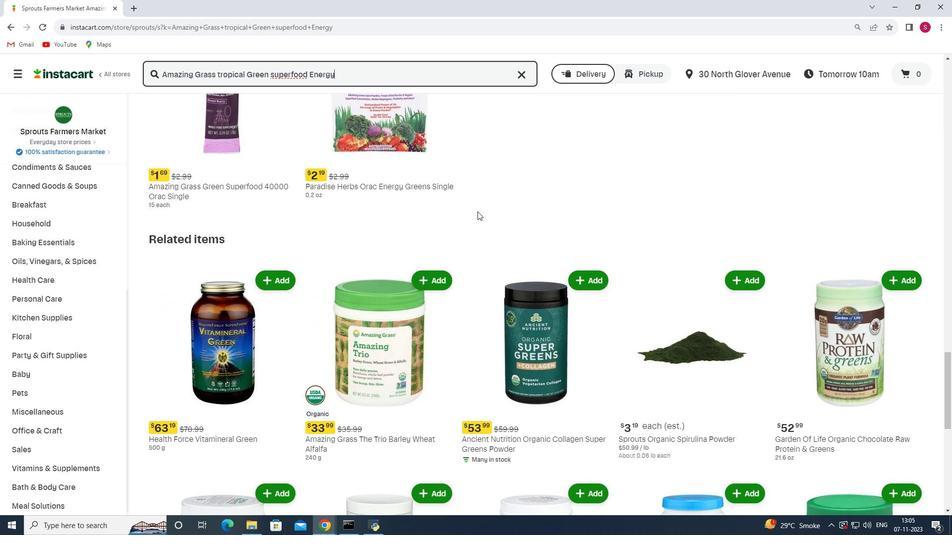 
Action: Mouse scrolled (477, 211) with delta (0, 0)
Screenshot: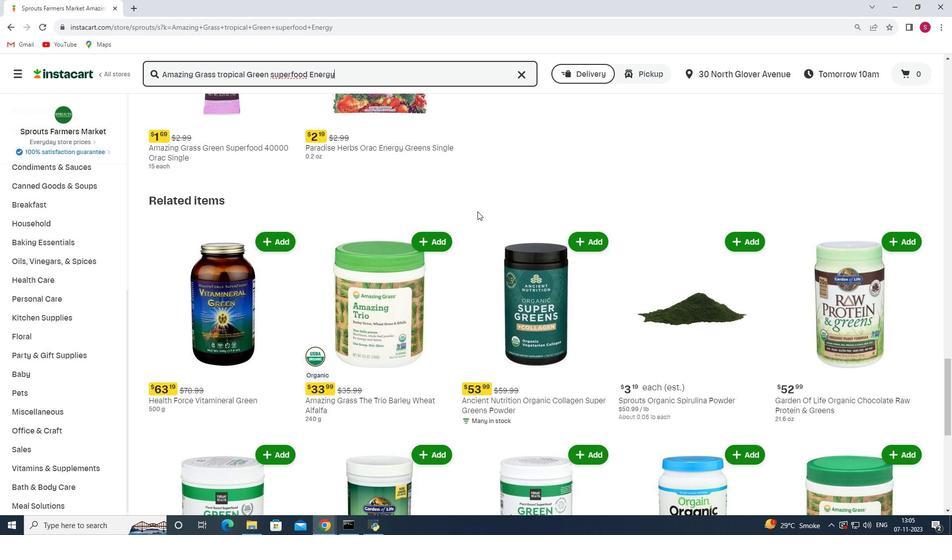 
Action: Mouse scrolled (477, 211) with delta (0, 0)
Screenshot: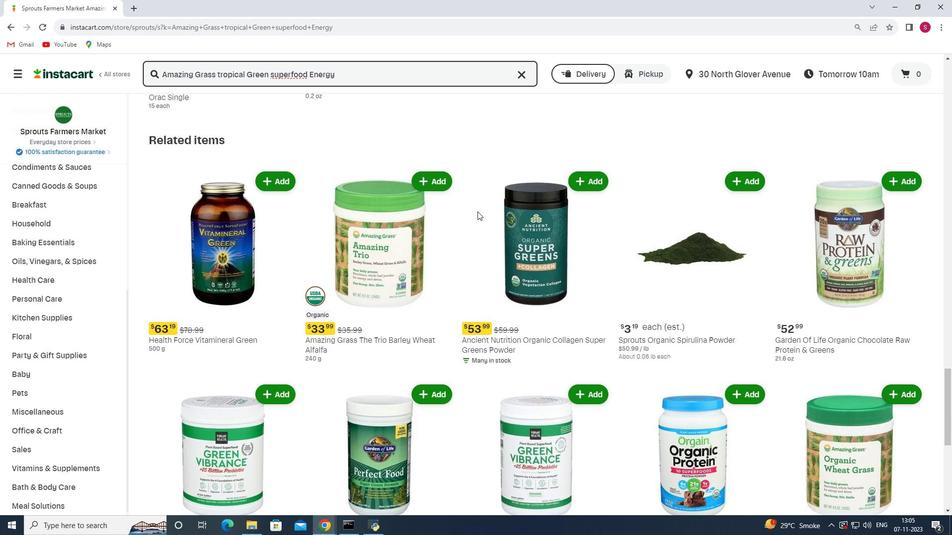 
Action: Mouse scrolled (477, 211) with delta (0, 0)
Screenshot: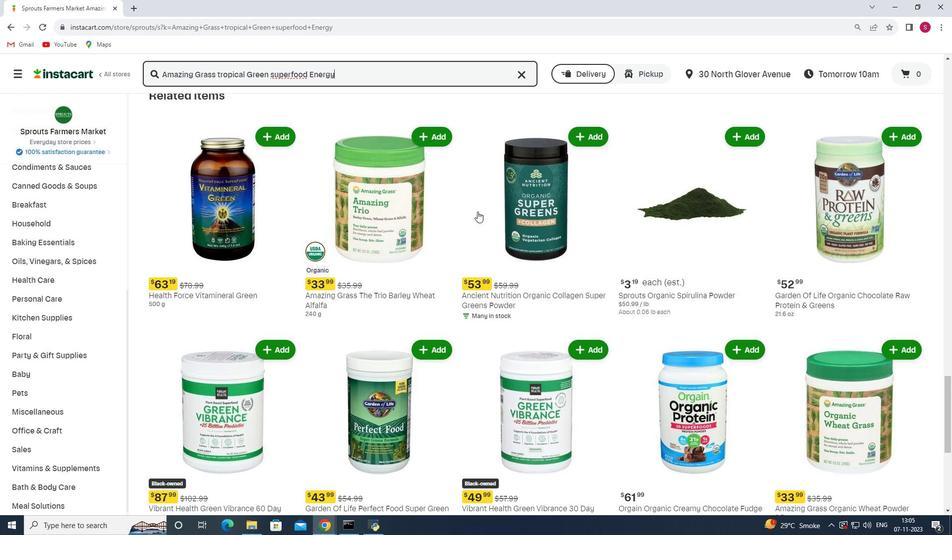 
Action: Mouse scrolled (477, 211) with delta (0, 0)
Screenshot: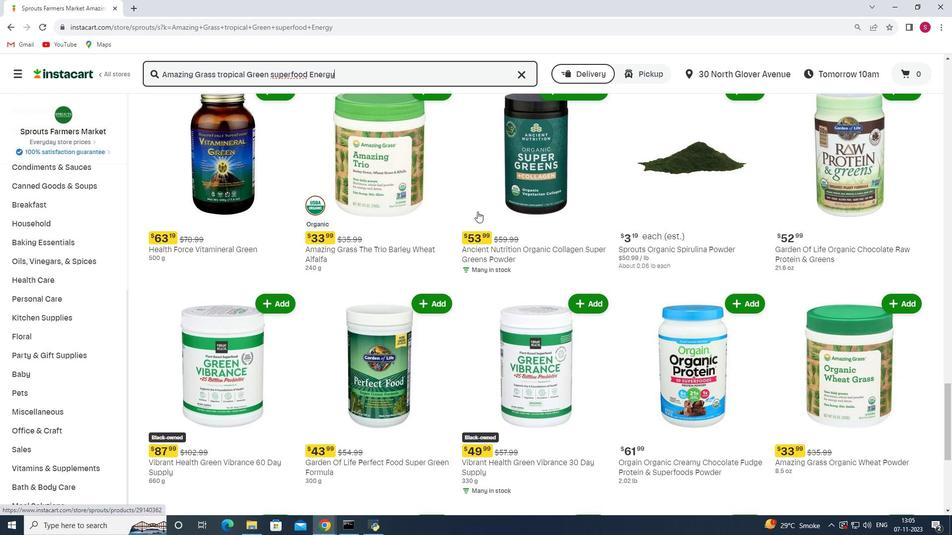 
Action: Mouse scrolled (477, 211) with delta (0, 0)
Screenshot: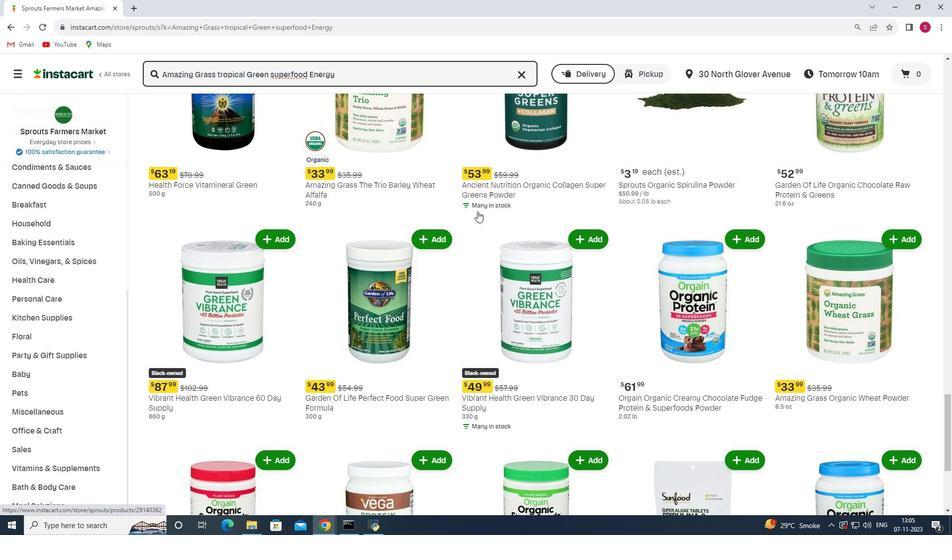 
Action: Mouse scrolled (477, 211) with delta (0, 0)
Screenshot: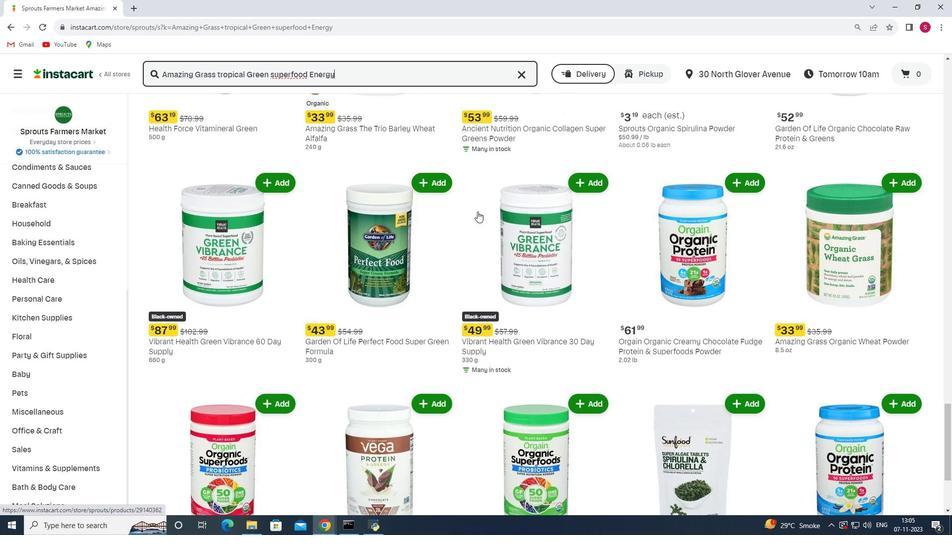 
Action: Mouse scrolled (477, 211) with delta (0, 0)
Screenshot: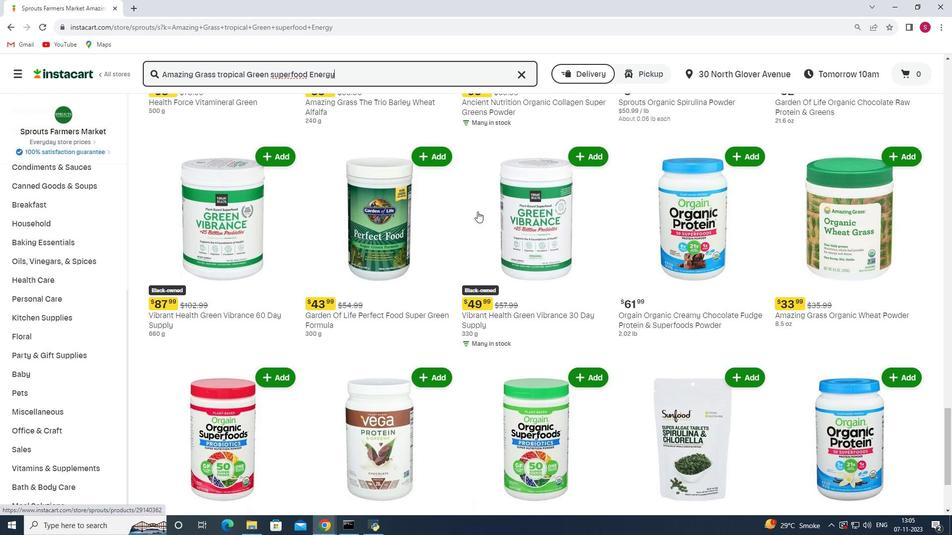 
Action: Mouse scrolled (477, 211) with delta (0, 0)
Screenshot: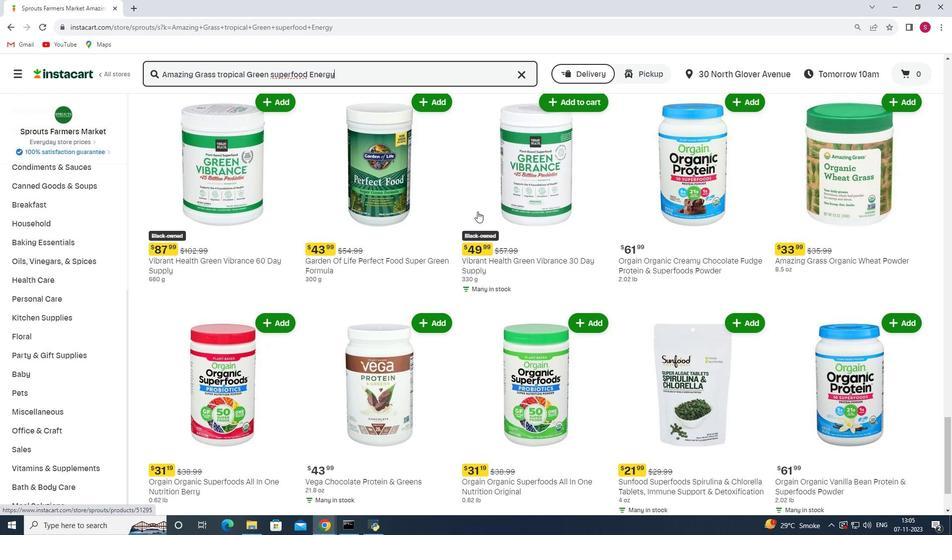 
Action: Mouse scrolled (477, 211) with delta (0, 0)
Screenshot: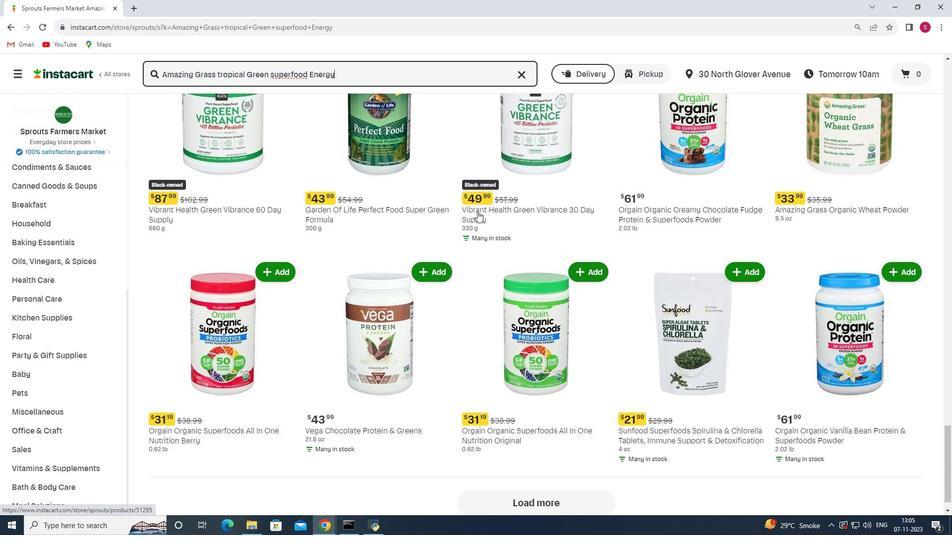 
Action: Mouse scrolled (477, 211) with delta (0, 0)
Screenshot: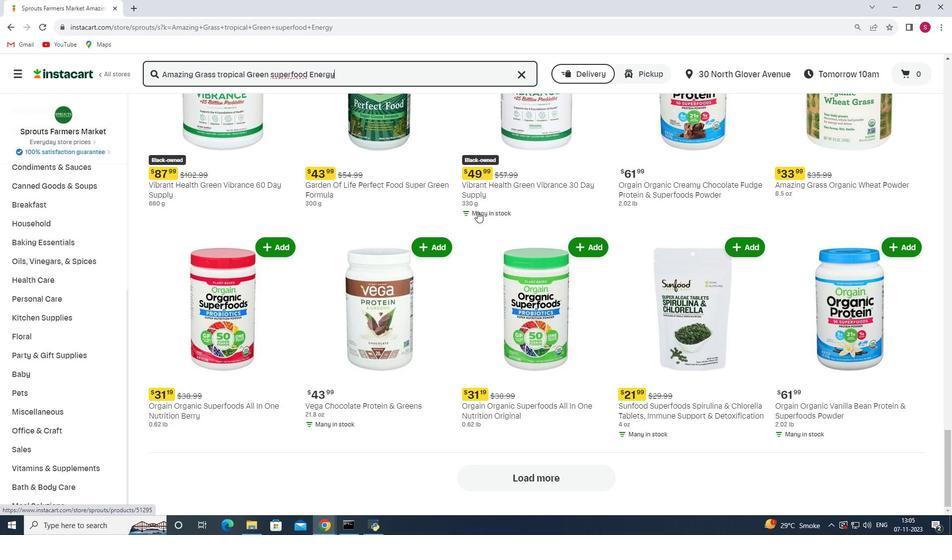 
Action: Mouse scrolled (477, 211) with delta (0, 0)
Screenshot: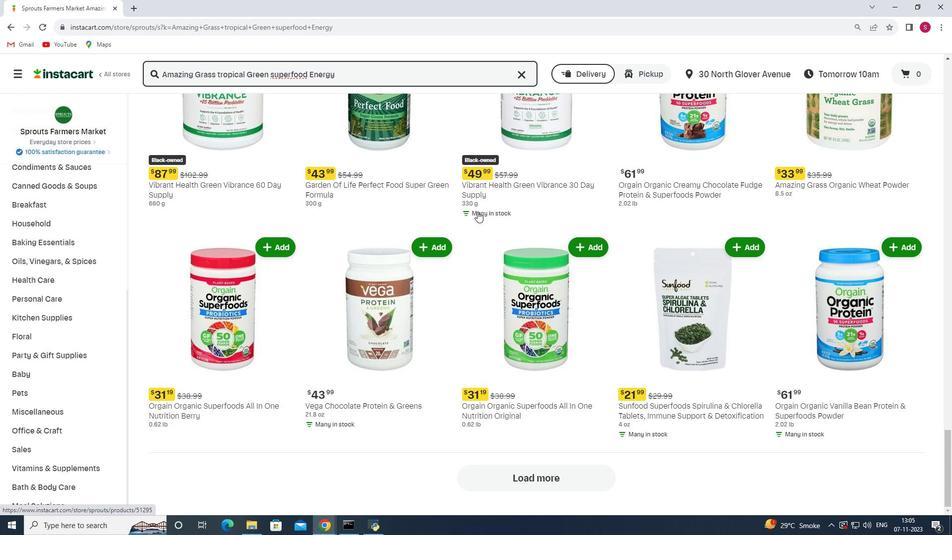 
Action: Mouse moved to (520, 236)
Screenshot: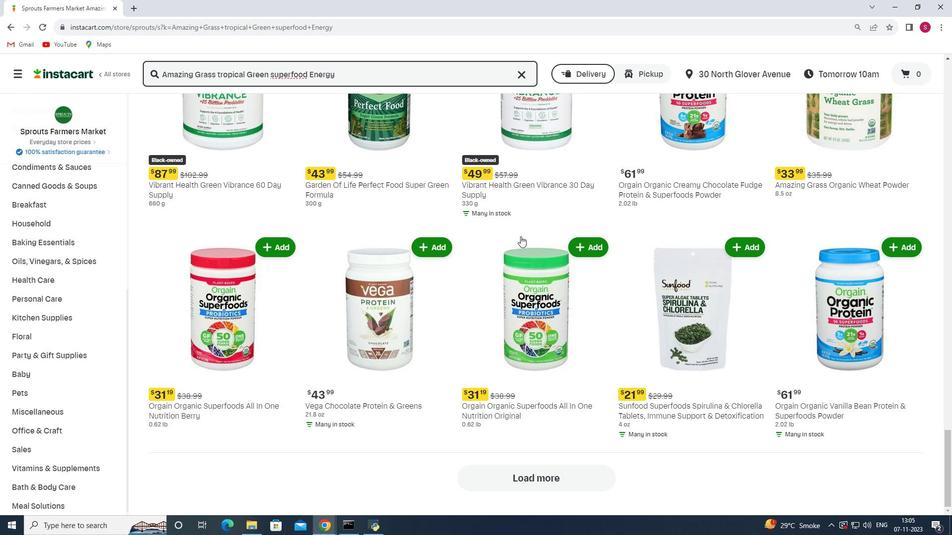 
